 Task: Look for space in Āzādshahr, Iran from 15th June, 2023 to 21st June, 2023 for 5 adults in price range Rs.14000 to Rs.25000. Place can be entire place with 3 bedrooms having 3 beds and 3 bathrooms. Property type can be house, flat, guest house. Amenities needed are: washing machine. Booking option can be shelf check-in. Required host language is English.
Action: Mouse moved to (564, 100)
Screenshot: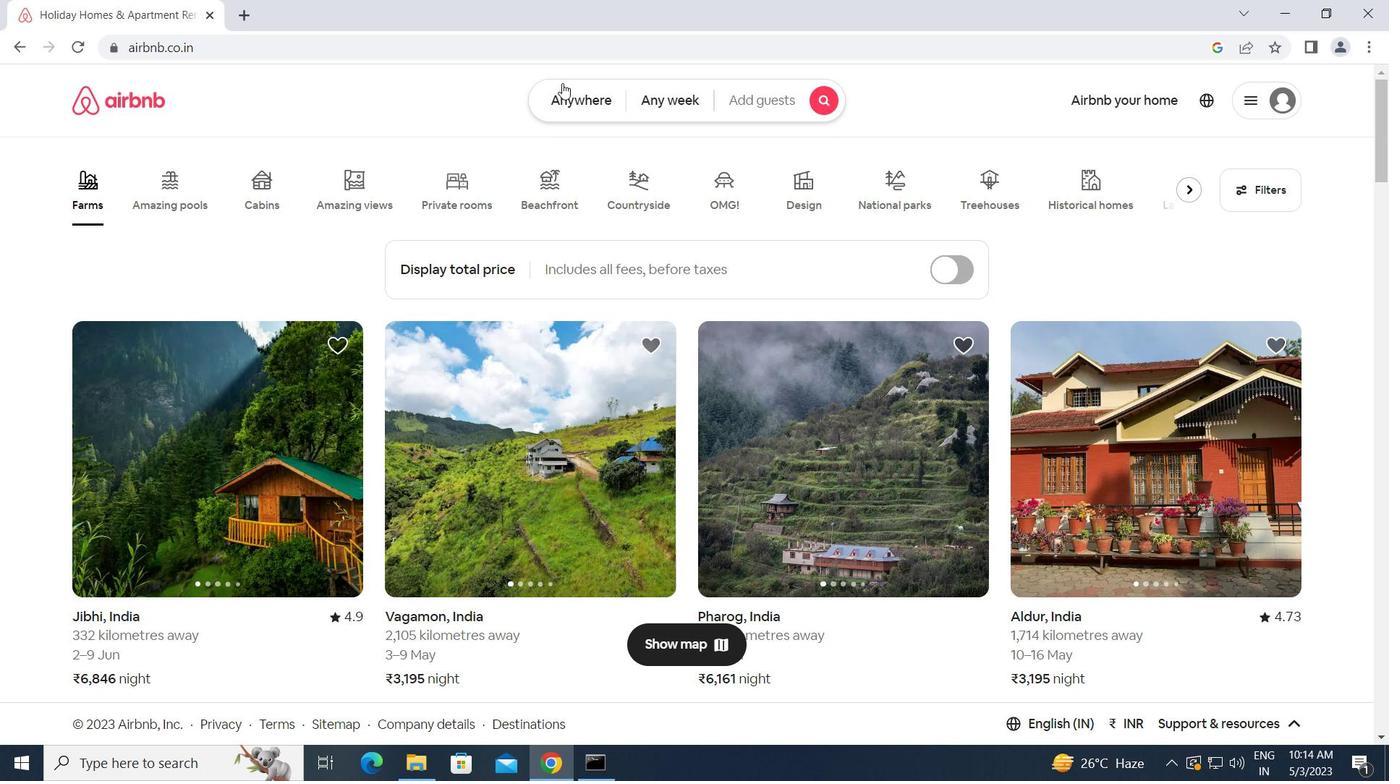 
Action: Mouse pressed left at (564, 100)
Screenshot: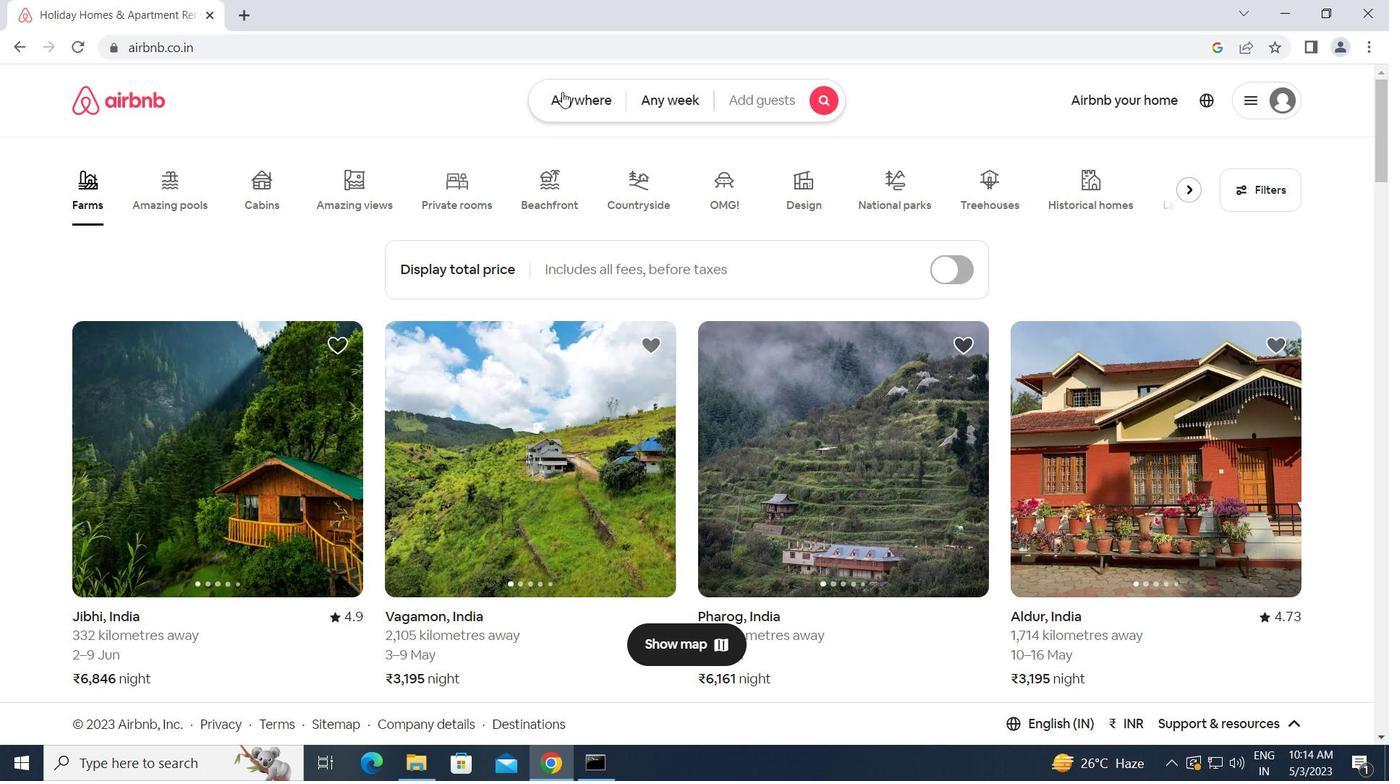 
Action: Mouse moved to (427, 155)
Screenshot: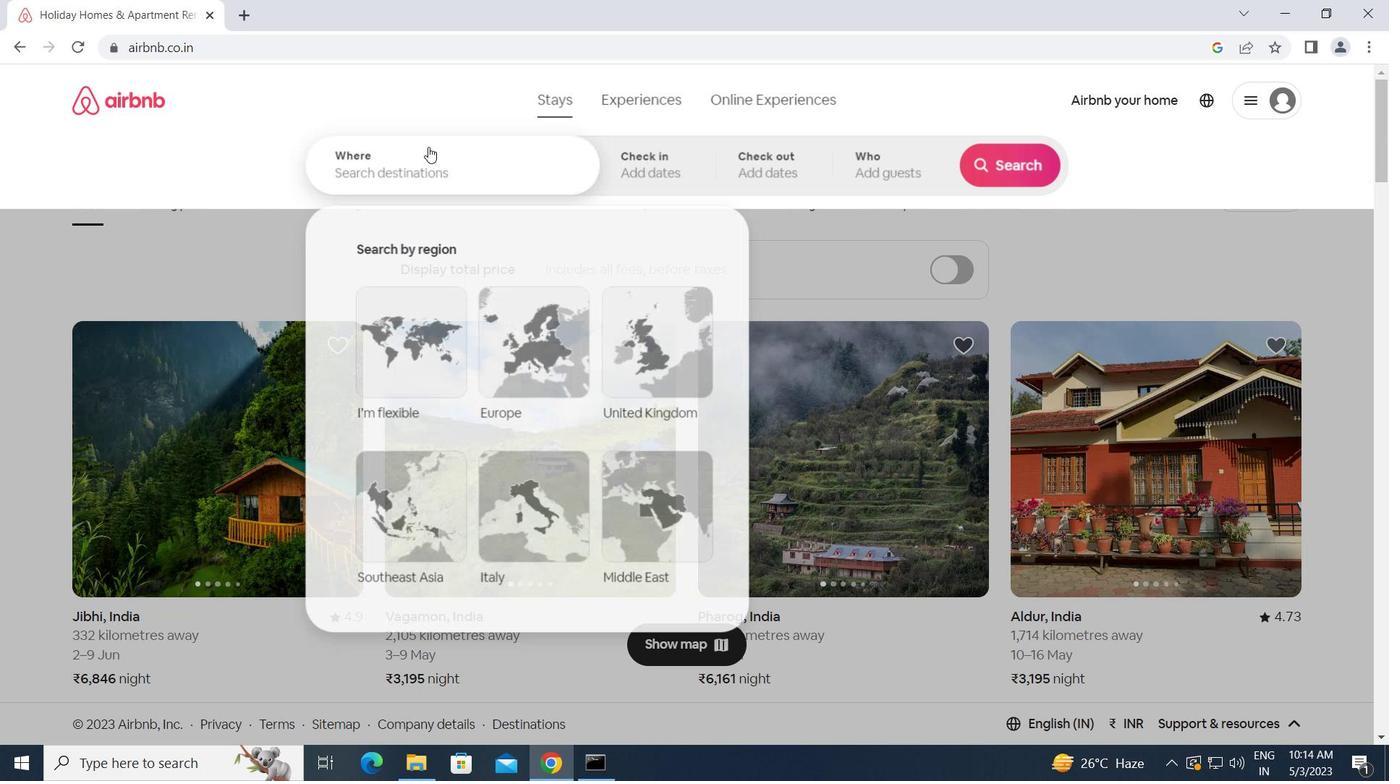 
Action: Mouse pressed left at (427, 155)
Screenshot: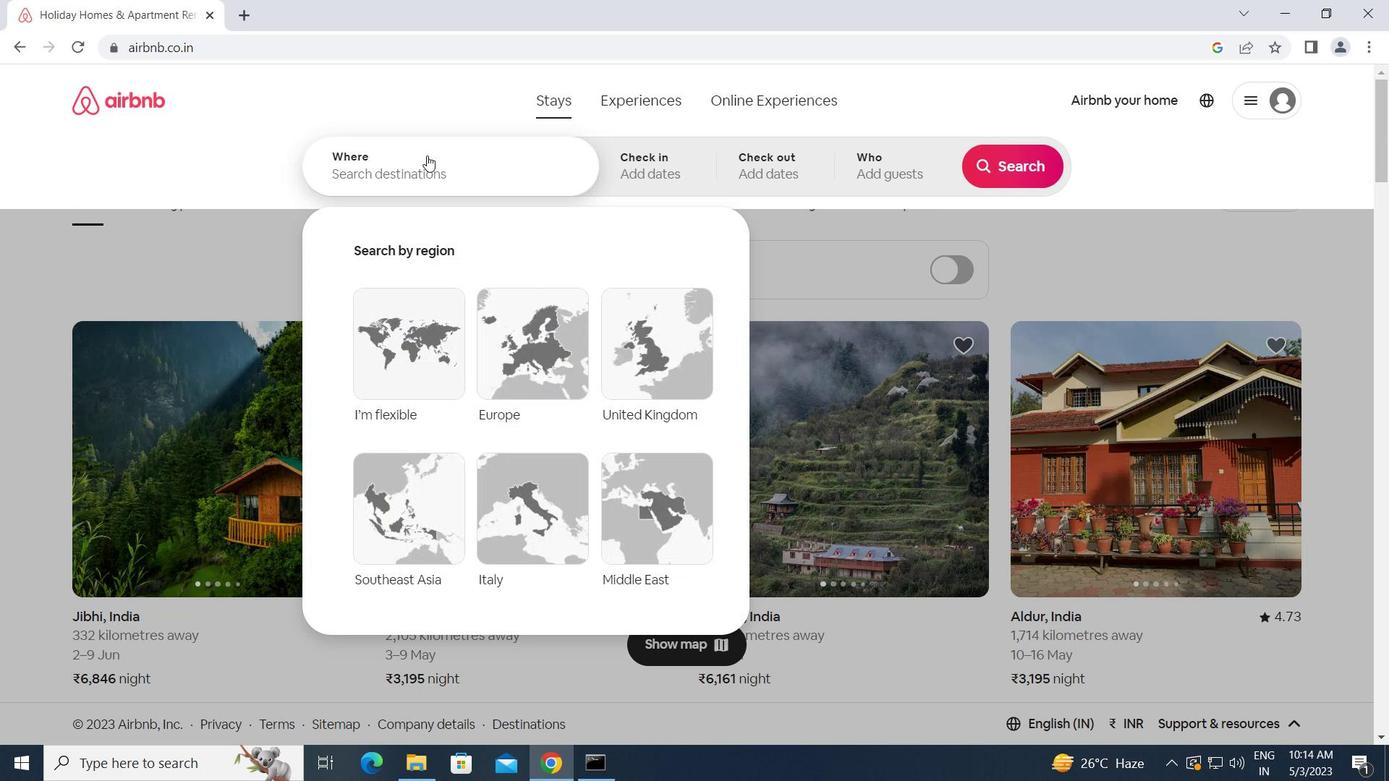
Action: Key pressed a<Key.caps_lock>zadshahr,<Key.space><Key.caps_lock>i<Key.caps_lock>ran<Key.enter>
Screenshot: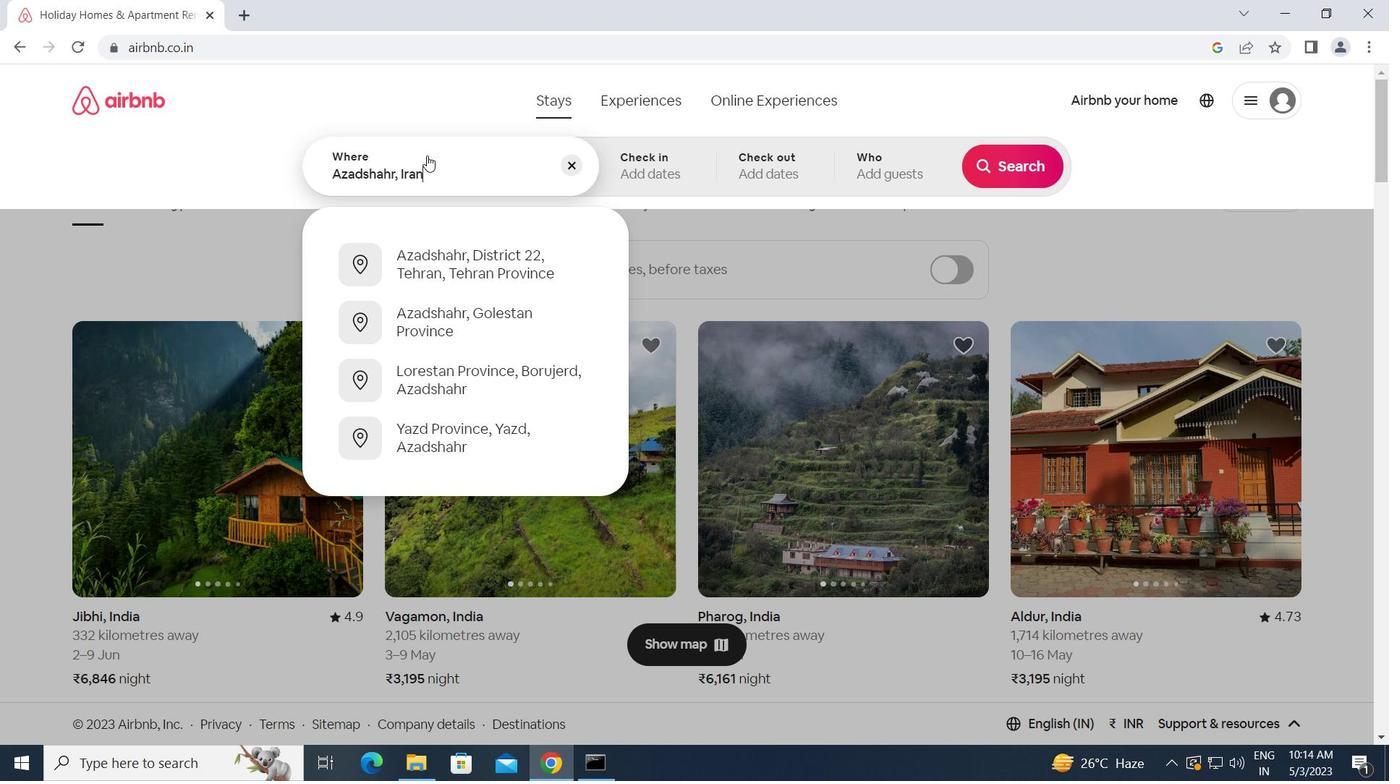 
Action: Mouse moved to (915, 466)
Screenshot: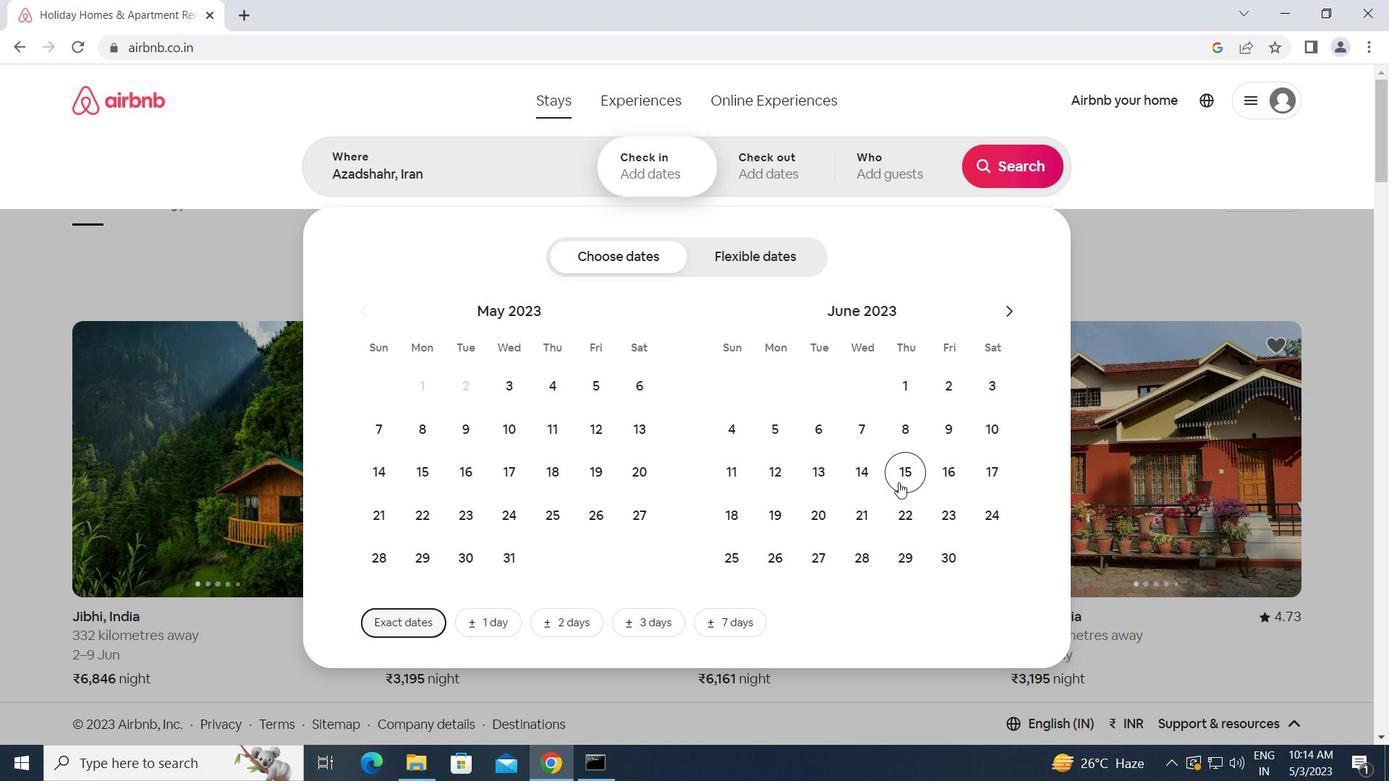 
Action: Mouse pressed left at (915, 466)
Screenshot: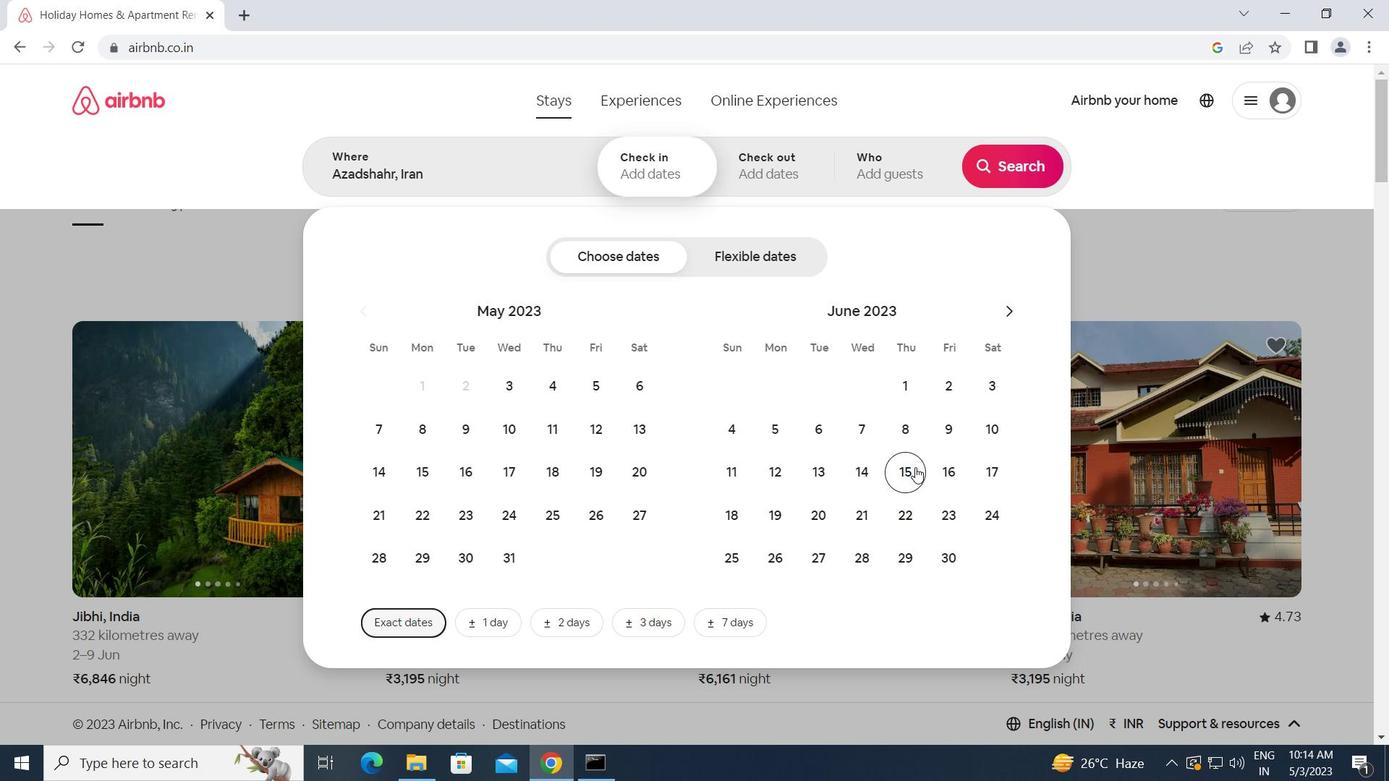 
Action: Mouse moved to (858, 516)
Screenshot: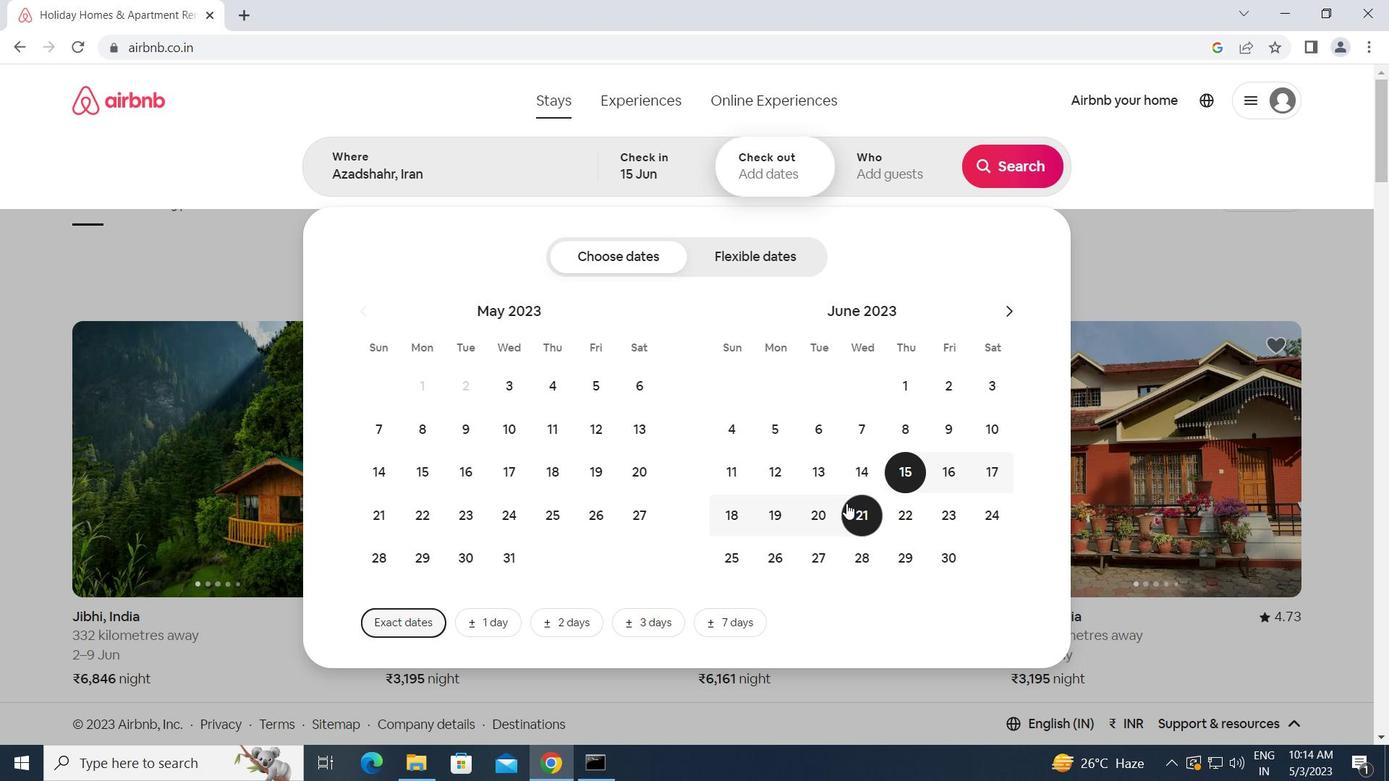 
Action: Mouse pressed left at (858, 516)
Screenshot: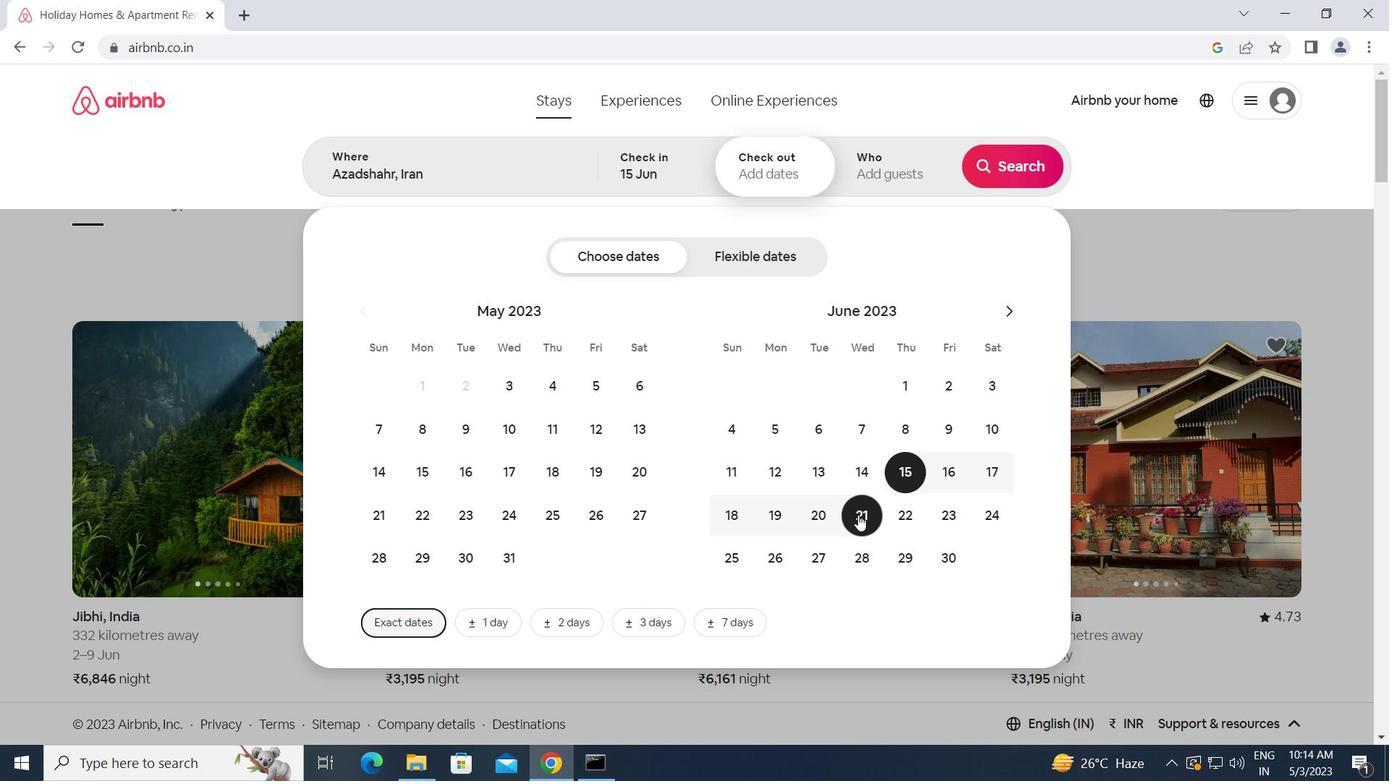
Action: Mouse moved to (872, 172)
Screenshot: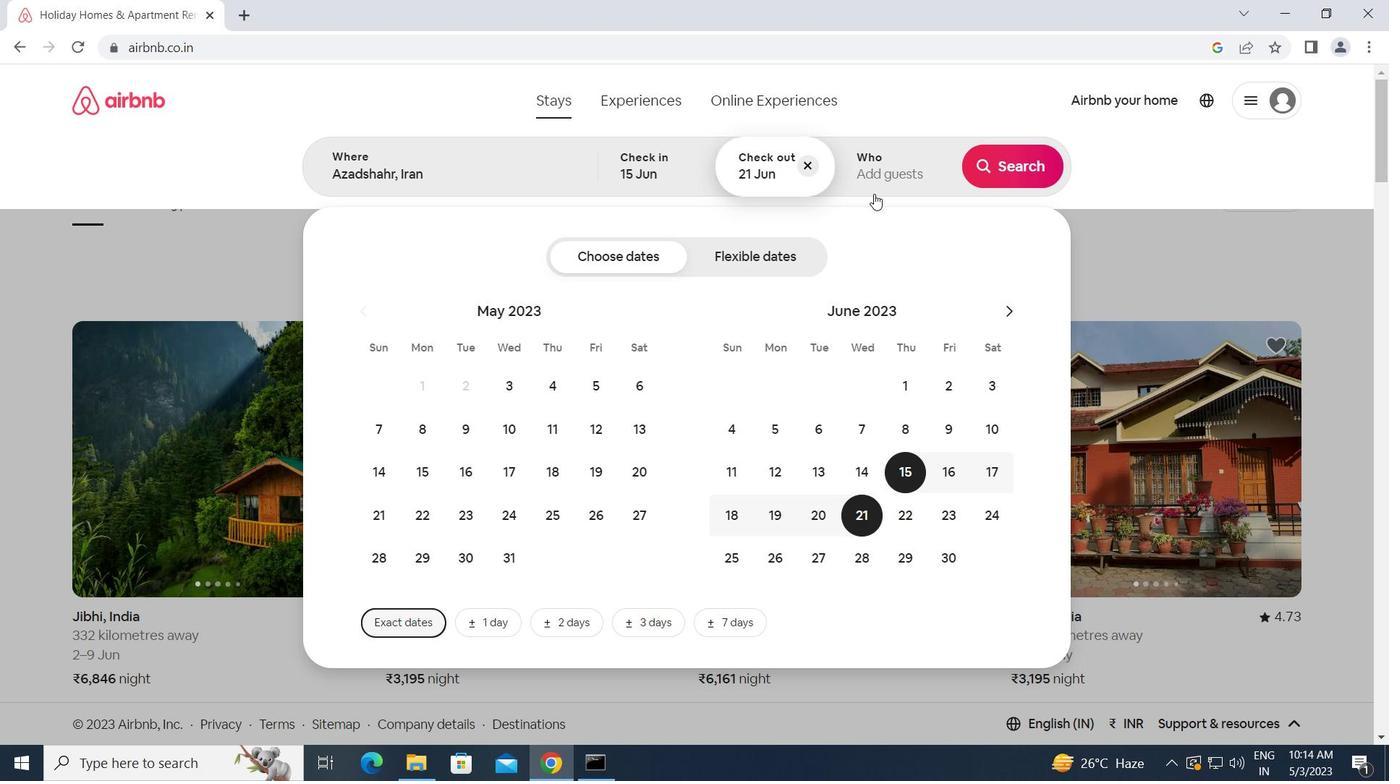 
Action: Mouse pressed left at (872, 172)
Screenshot: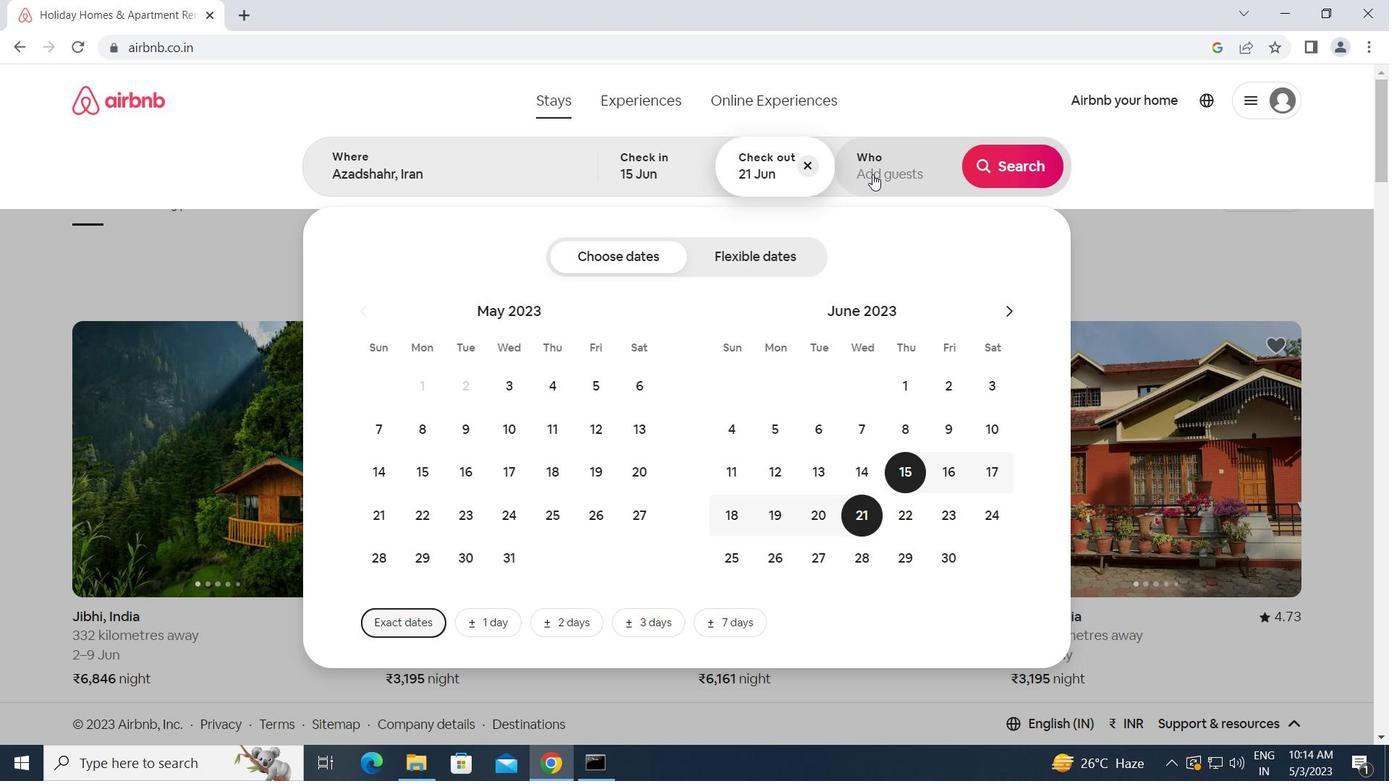 
Action: Mouse moved to (1009, 261)
Screenshot: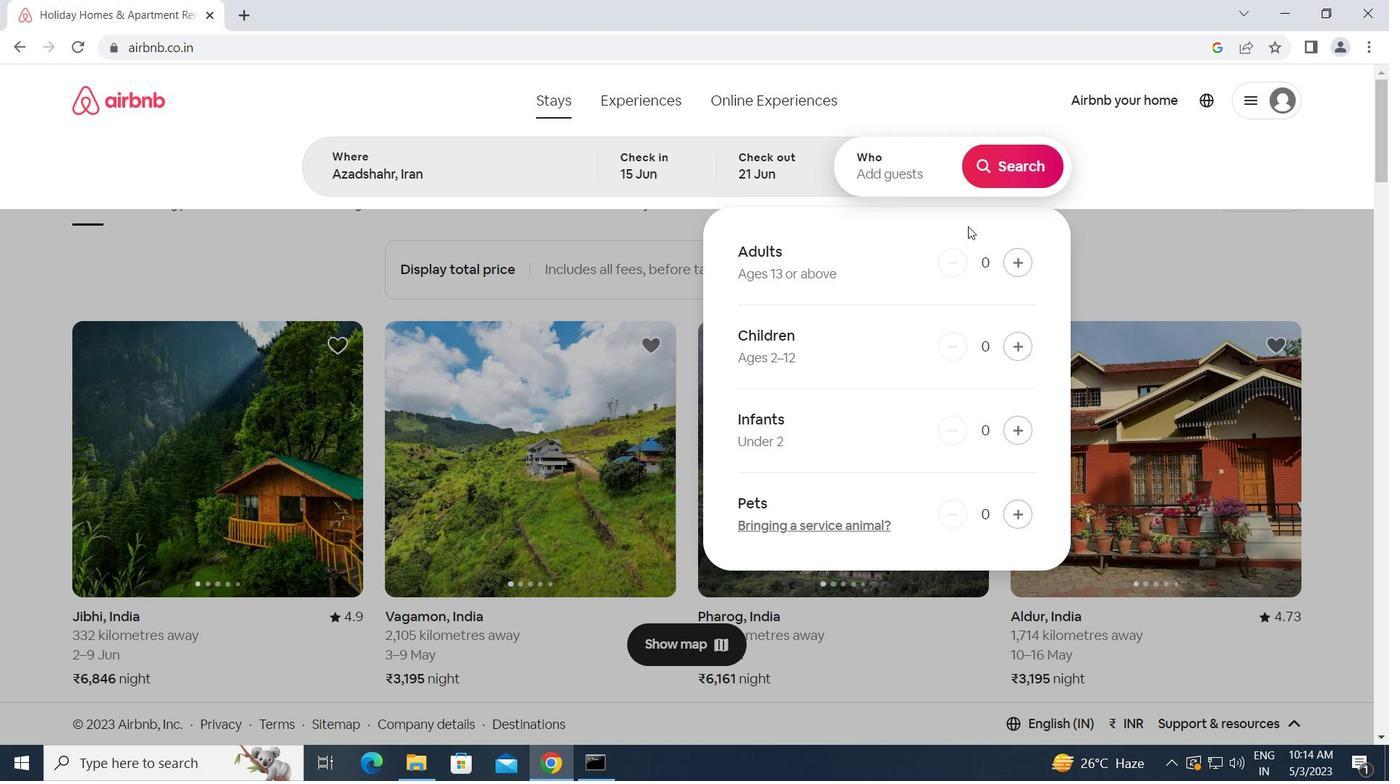 
Action: Mouse pressed left at (1009, 261)
Screenshot: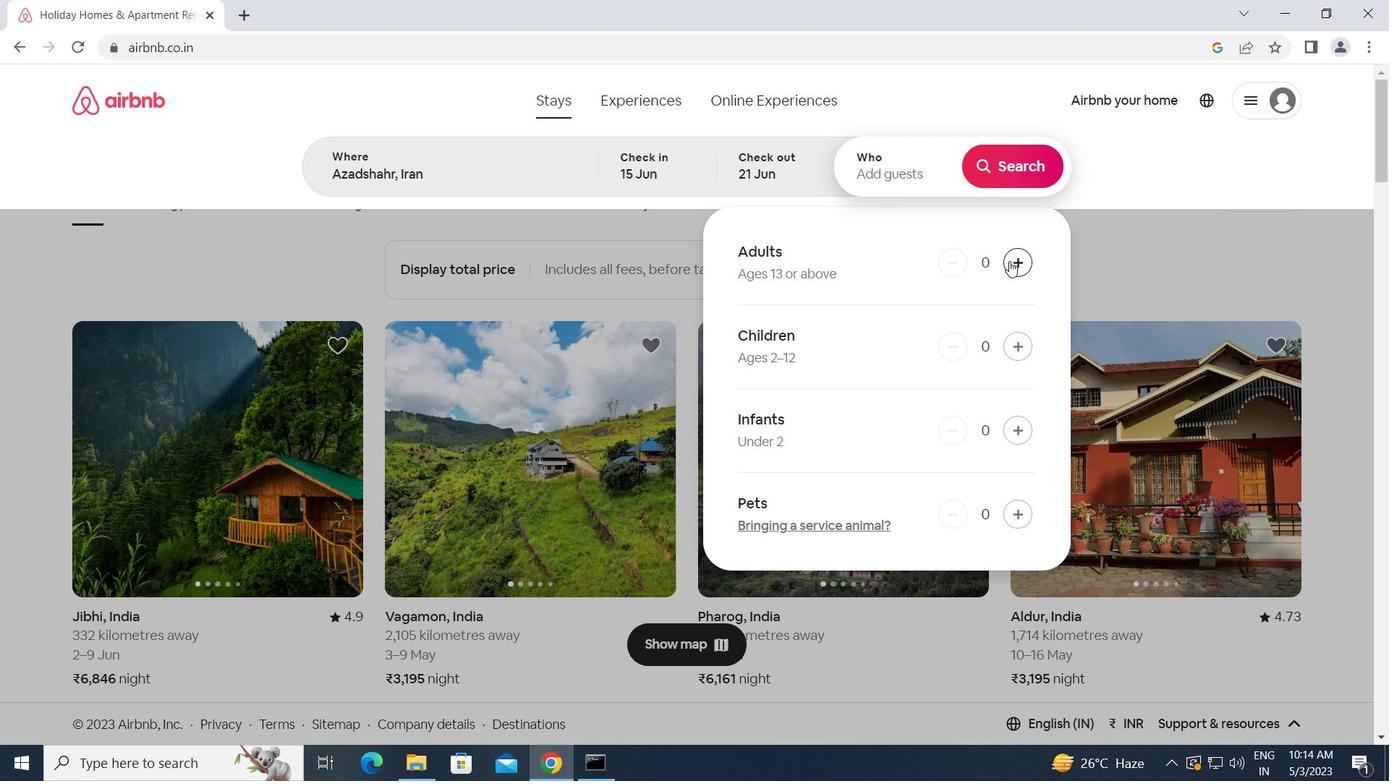 
Action: Mouse pressed left at (1009, 261)
Screenshot: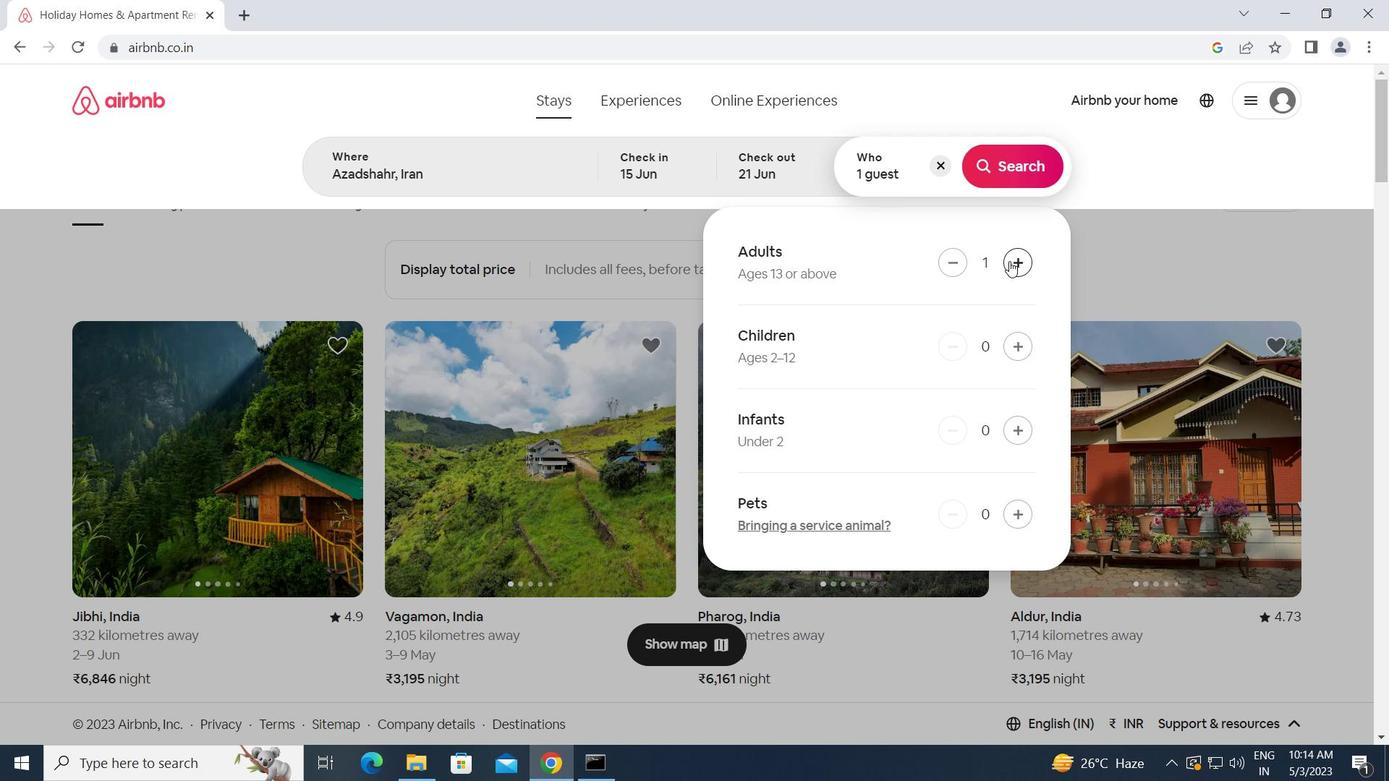 
Action: Mouse moved to (1010, 261)
Screenshot: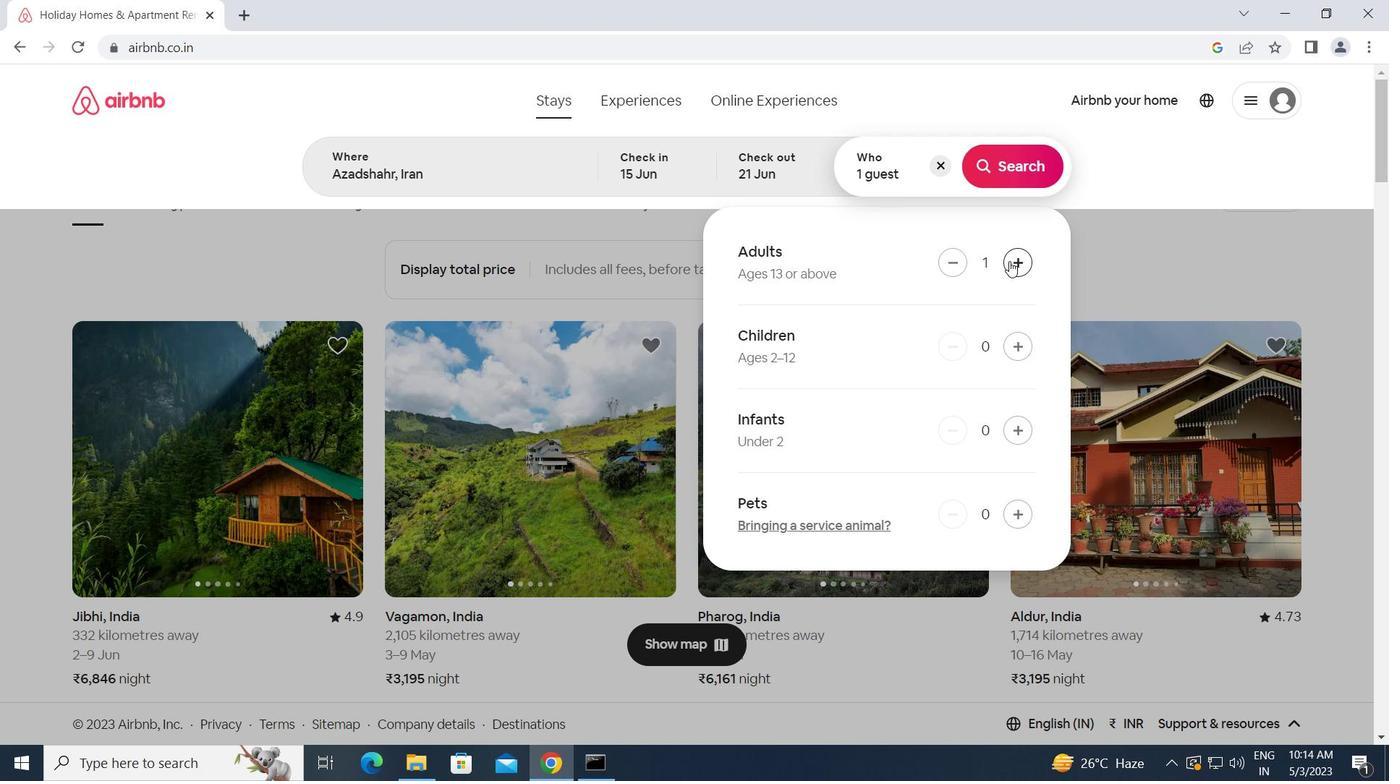 
Action: Mouse pressed left at (1010, 261)
Screenshot: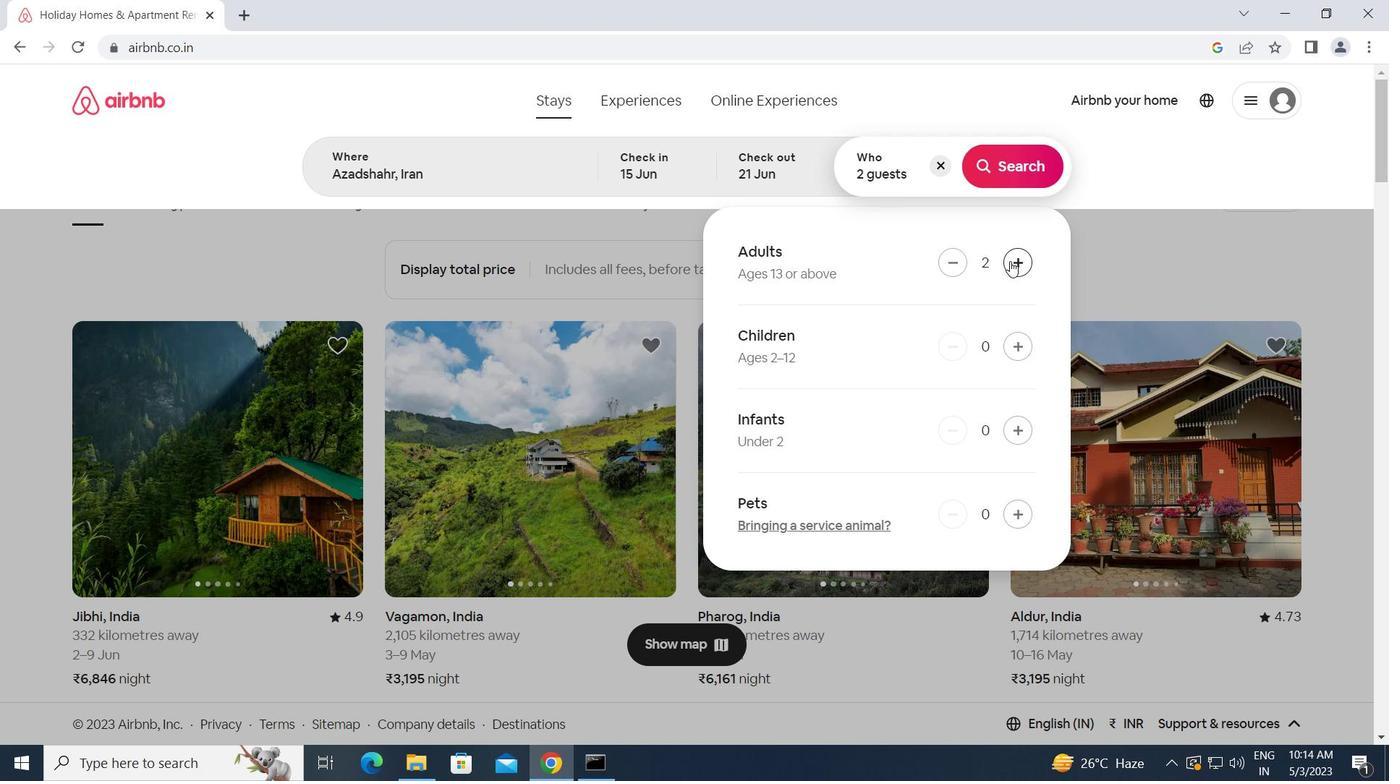 
Action: Mouse pressed left at (1010, 261)
Screenshot: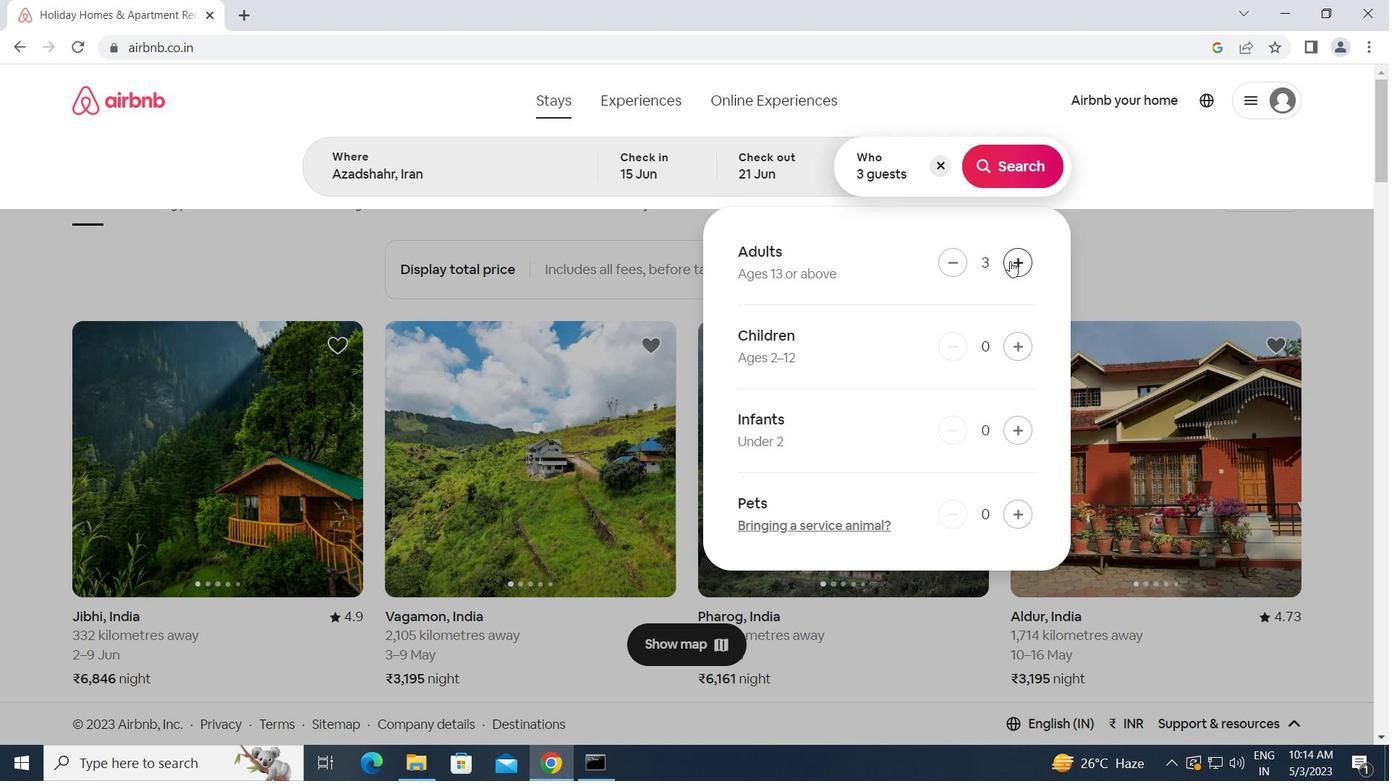 
Action: Mouse pressed left at (1010, 261)
Screenshot: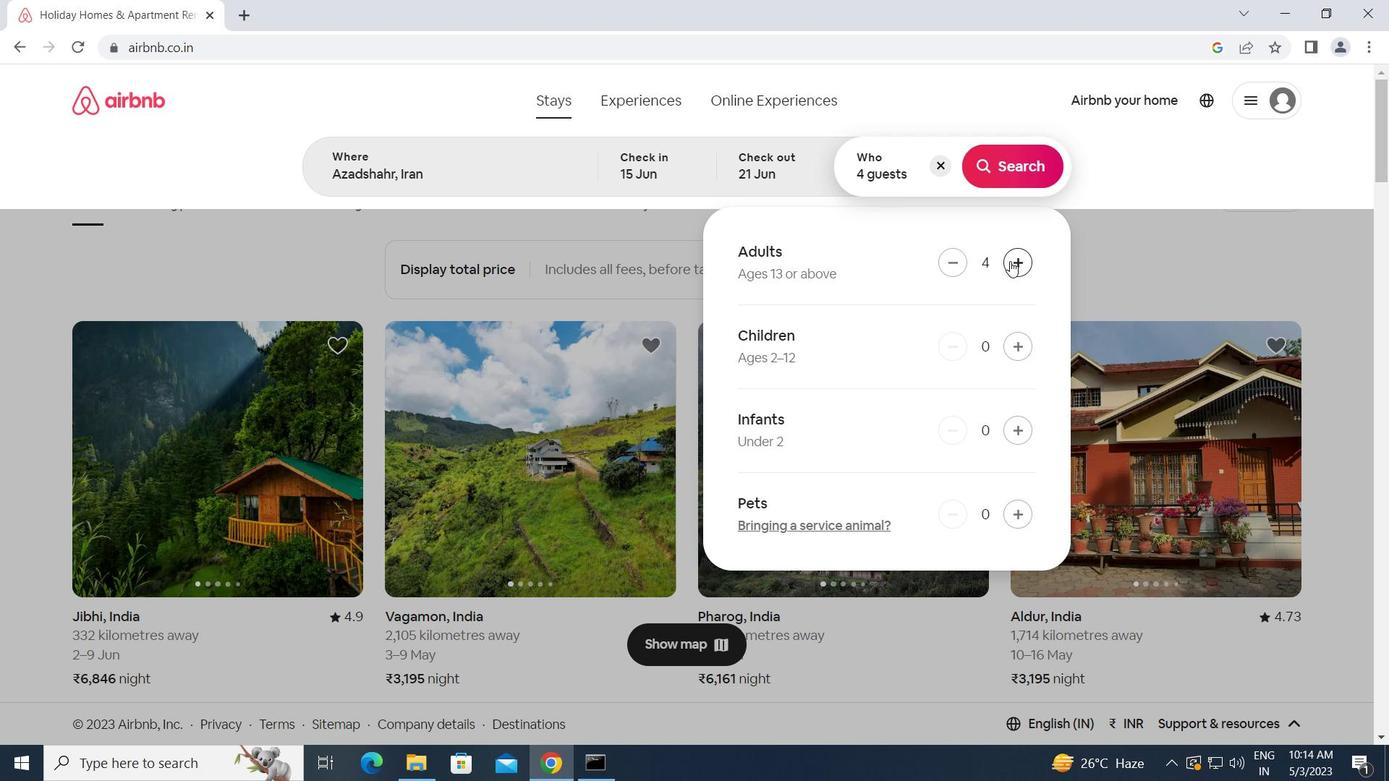 
Action: Mouse moved to (1016, 172)
Screenshot: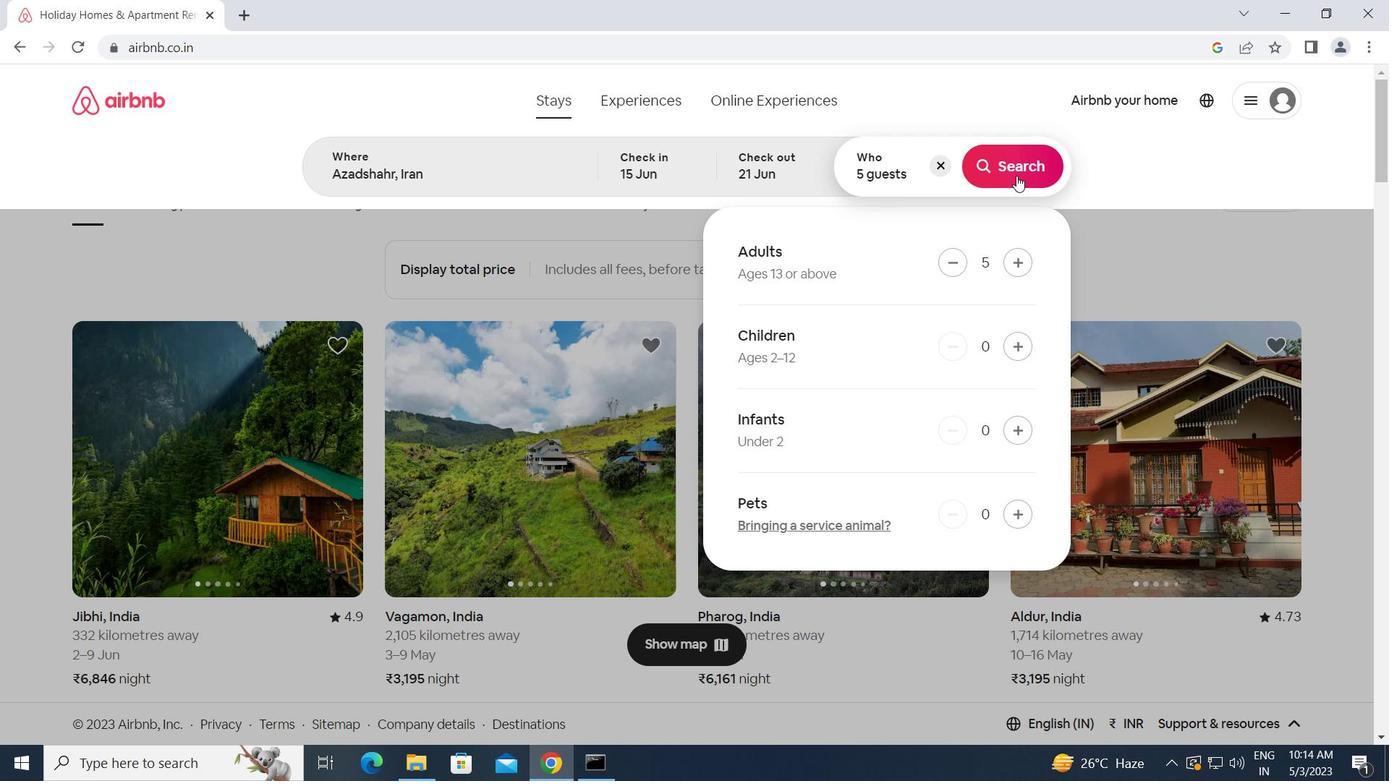 
Action: Mouse pressed left at (1016, 172)
Screenshot: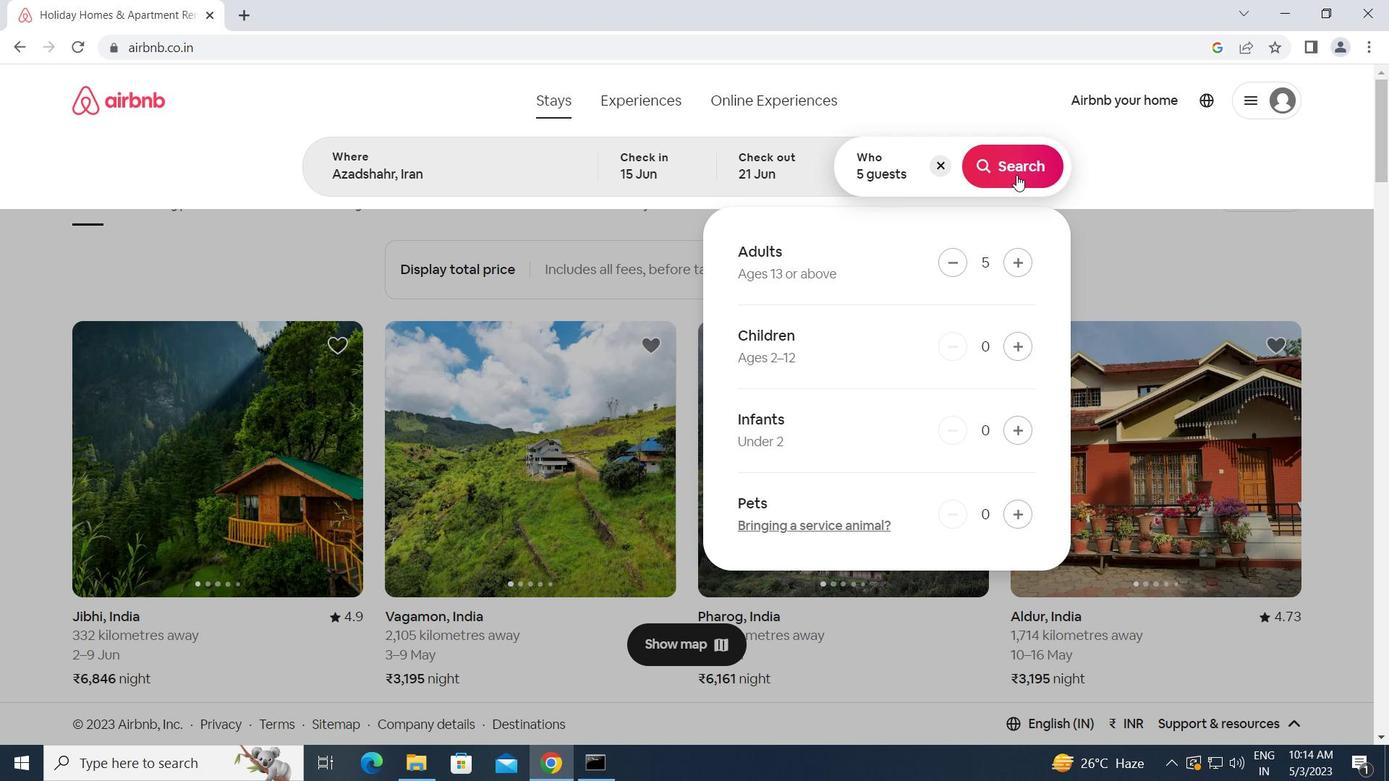
Action: Mouse moved to (1289, 172)
Screenshot: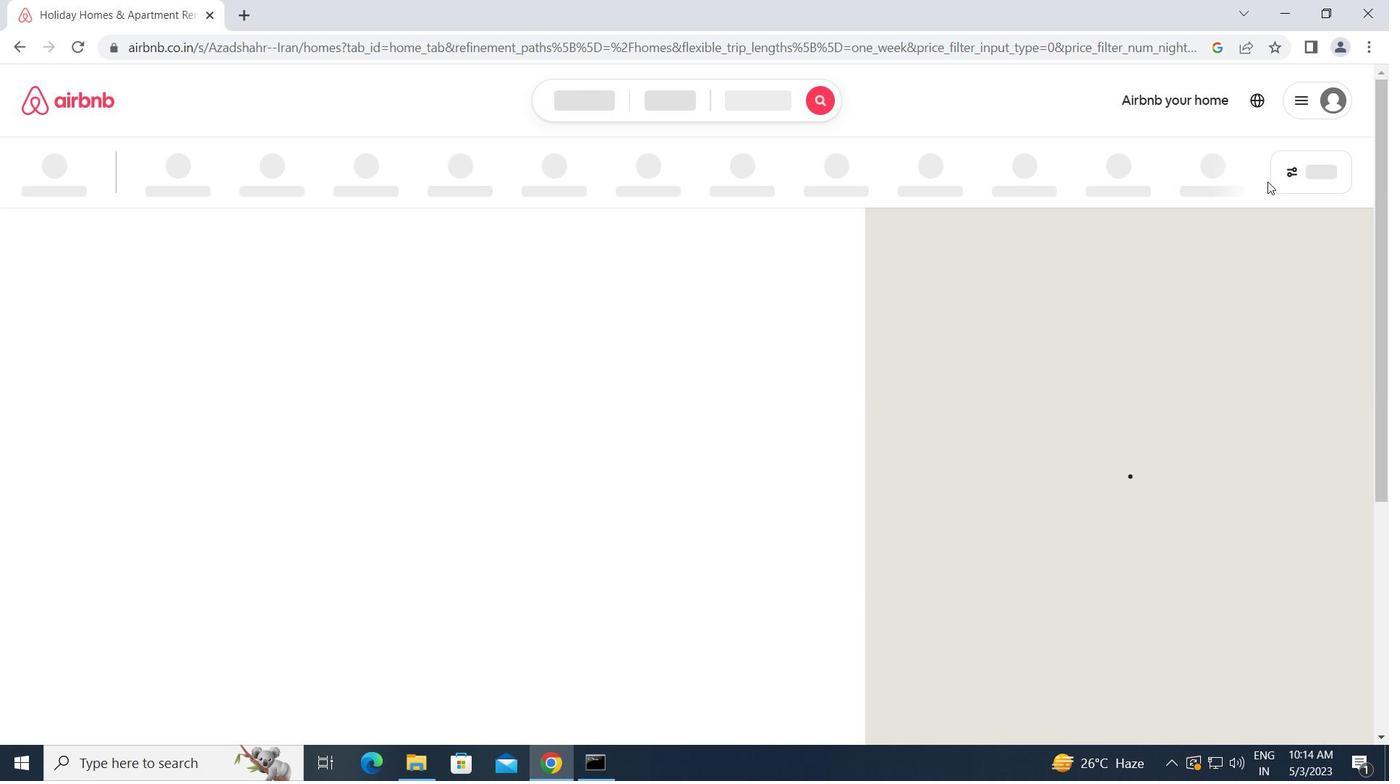 
Action: Mouse pressed left at (1289, 172)
Screenshot: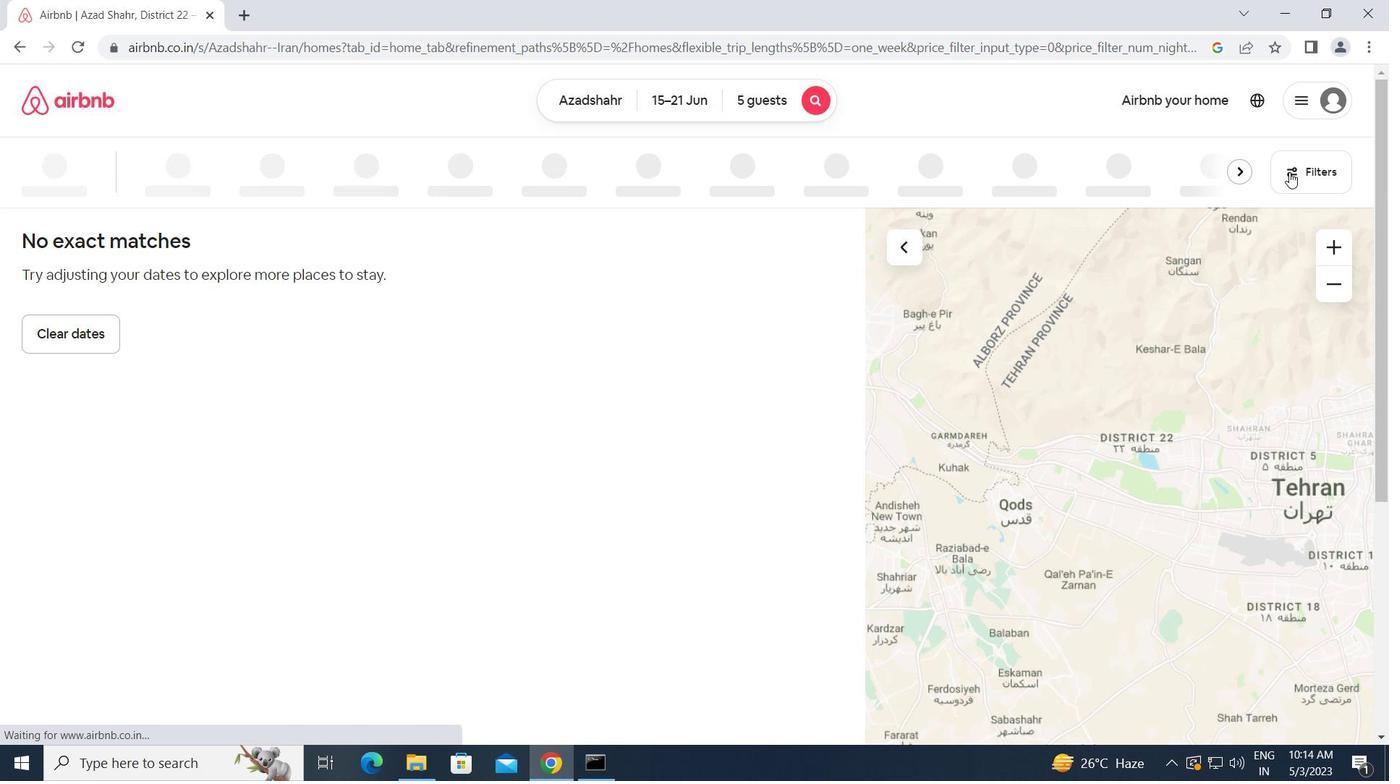 
Action: Mouse moved to (505, 293)
Screenshot: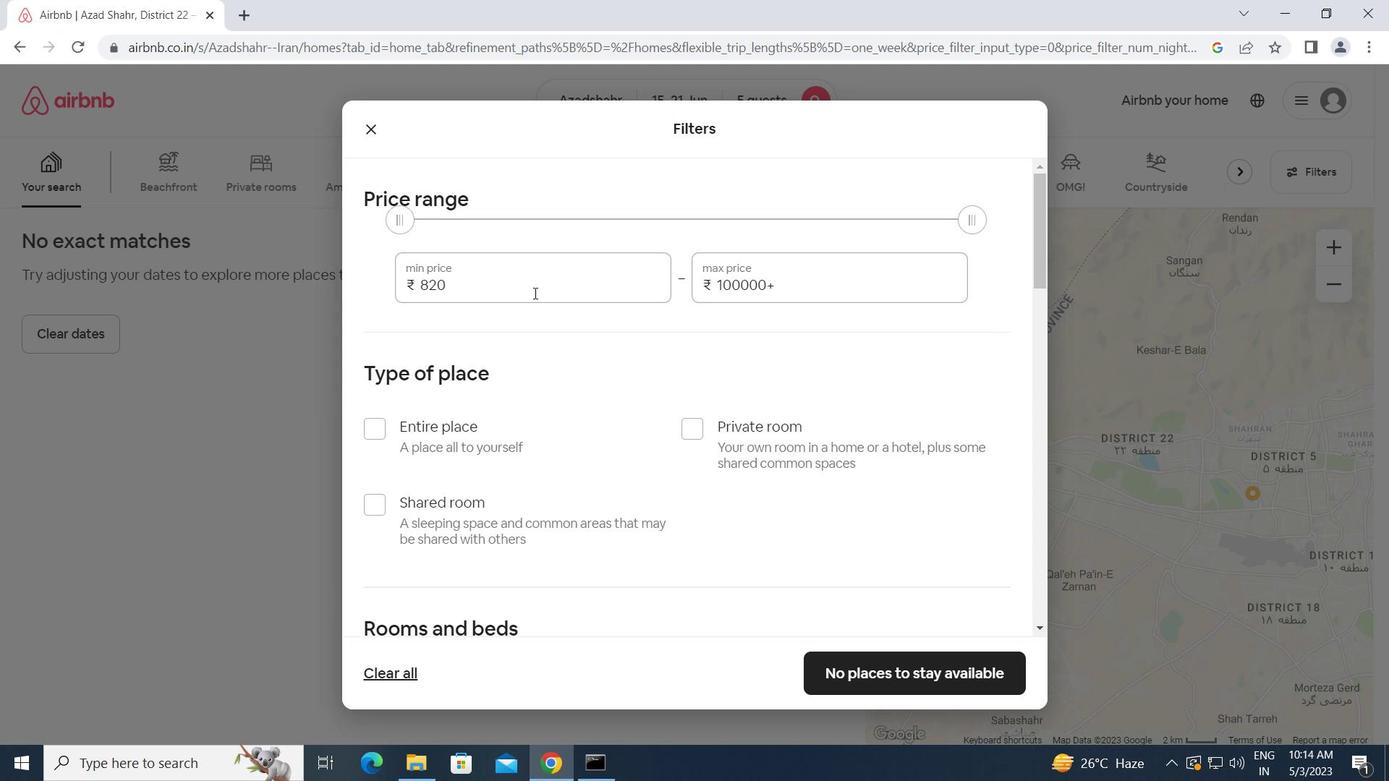 
Action: Mouse pressed left at (505, 293)
Screenshot: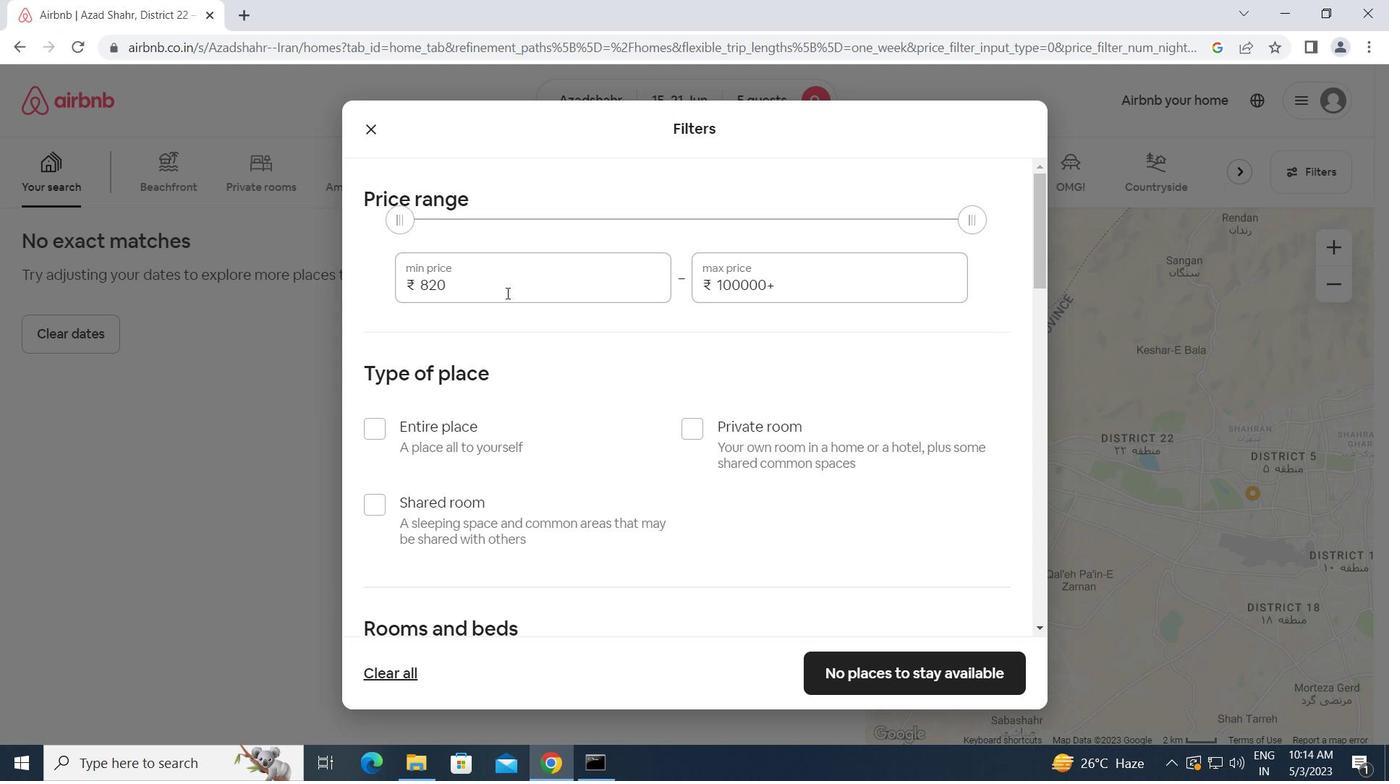 
Action: Mouse moved to (406, 293)
Screenshot: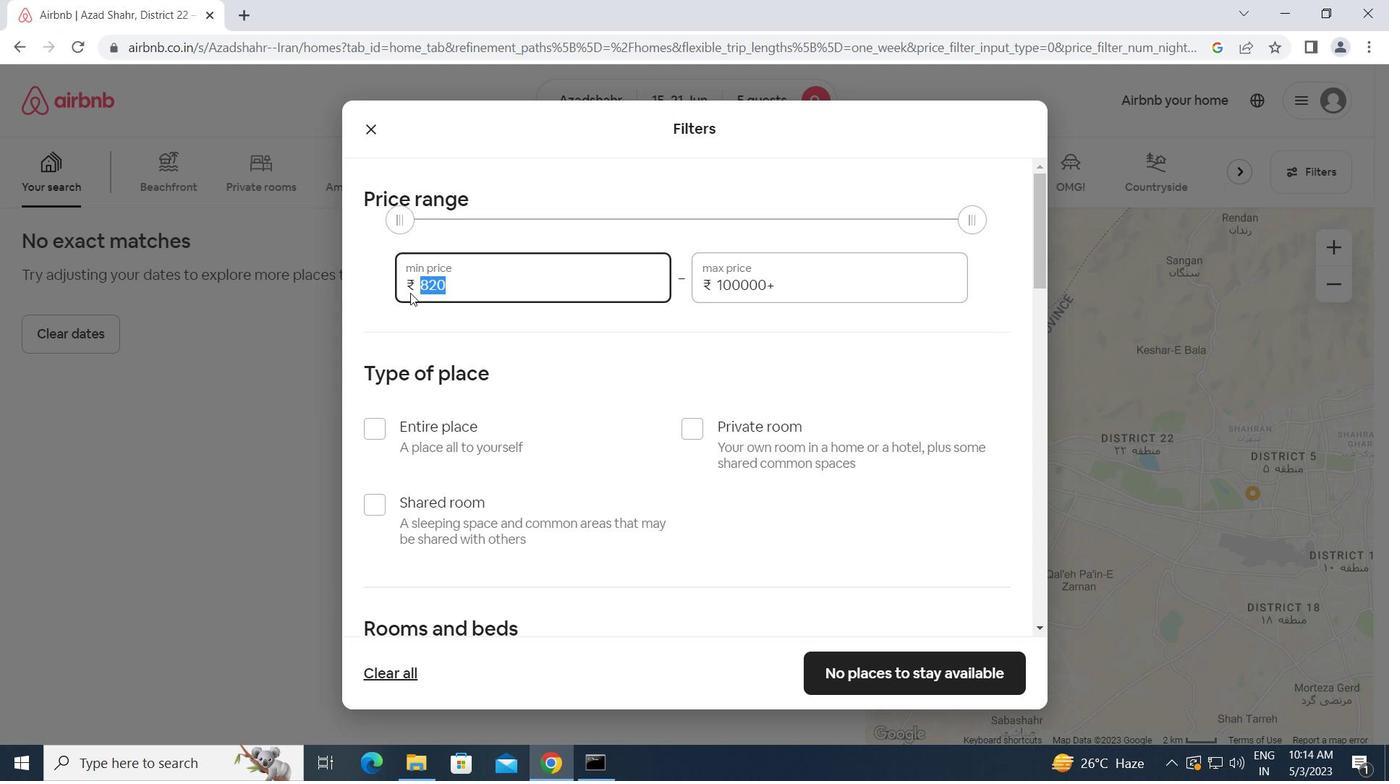 
Action: Key pressed 14000<Key.tab>25000
Screenshot: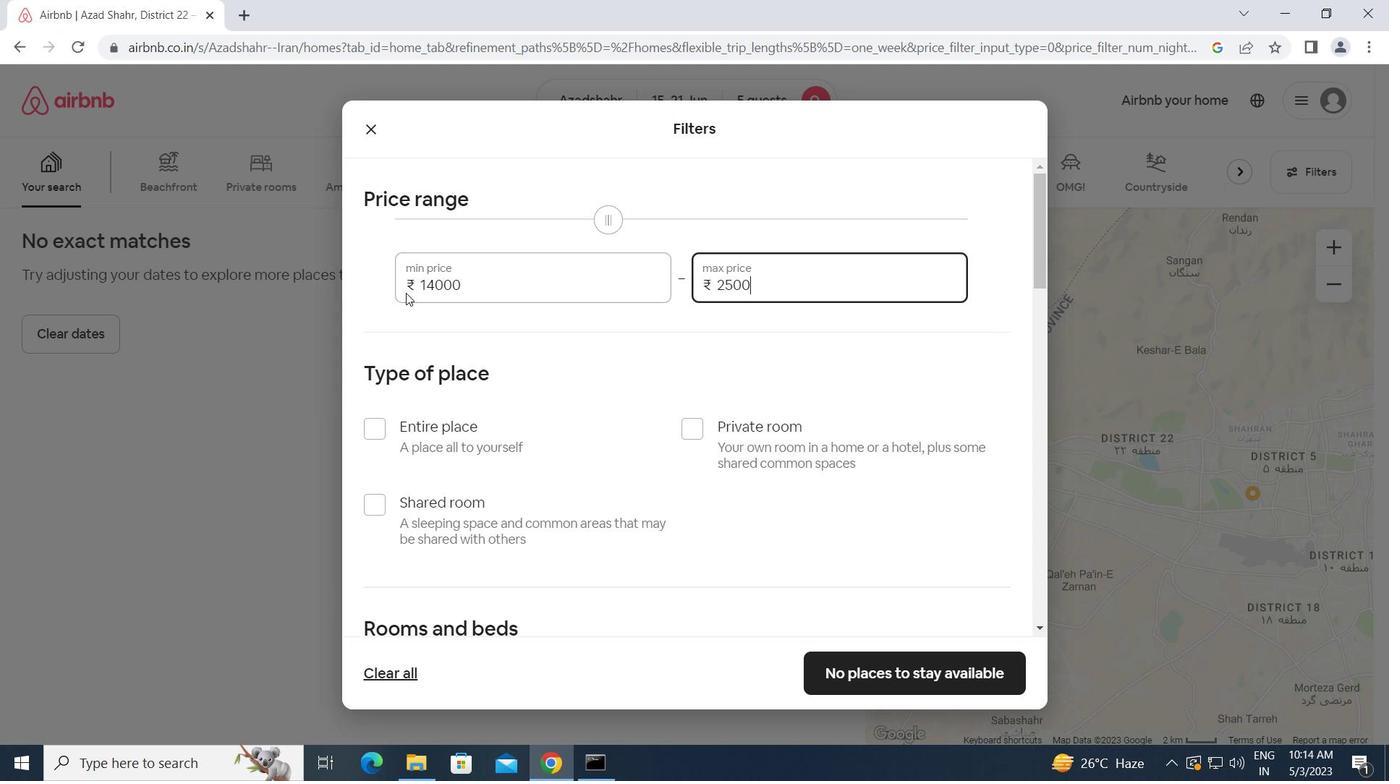 
Action: Mouse moved to (382, 423)
Screenshot: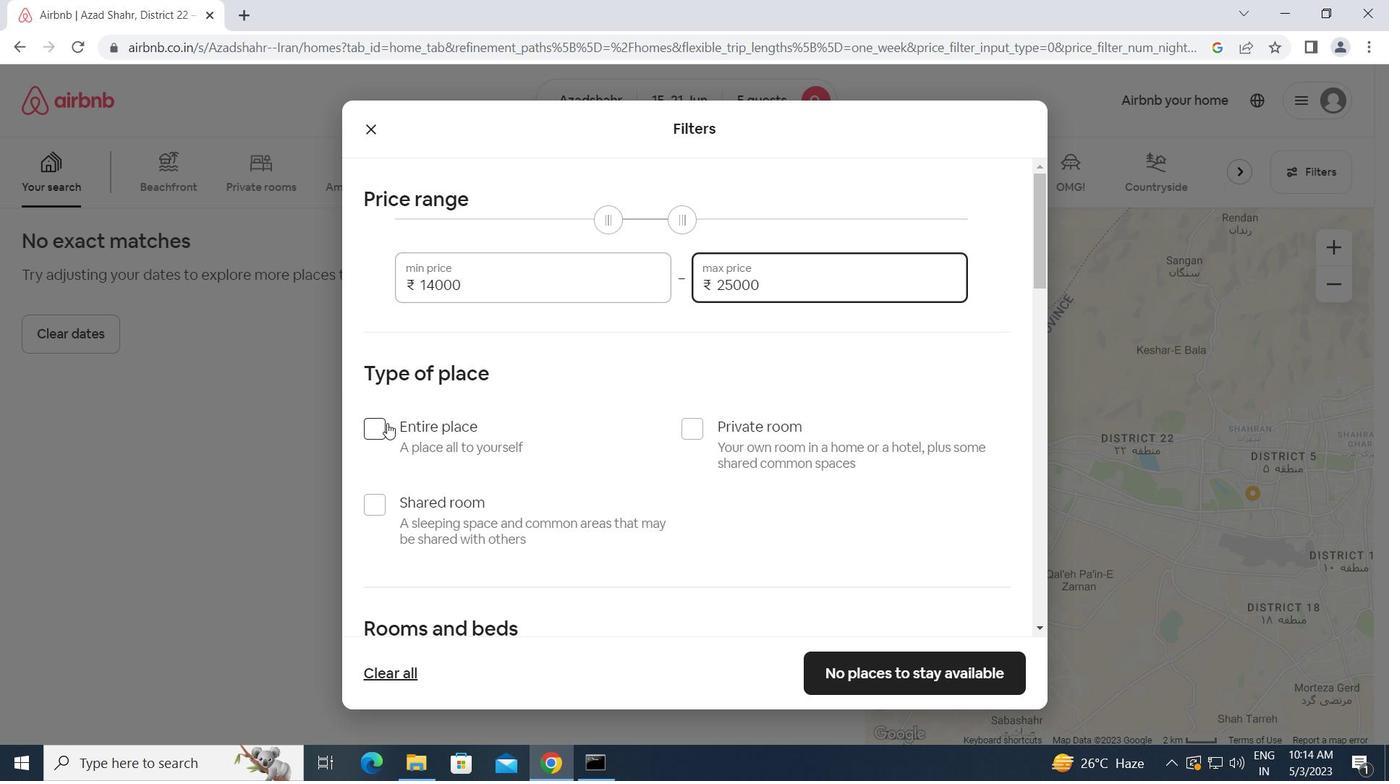 
Action: Mouse pressed left at (382, 423)
Screenshot: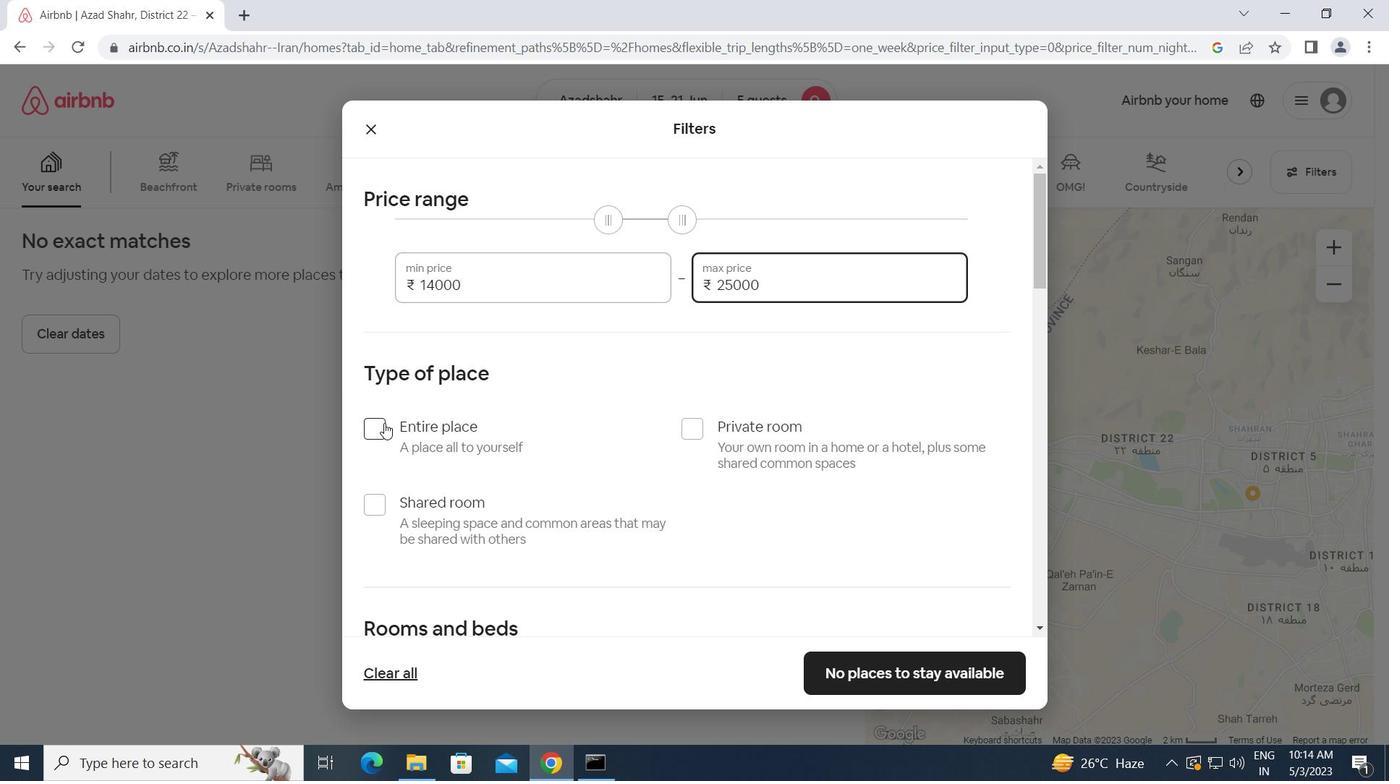 
Action: Mouse moved to (505, 450)
Screenshot: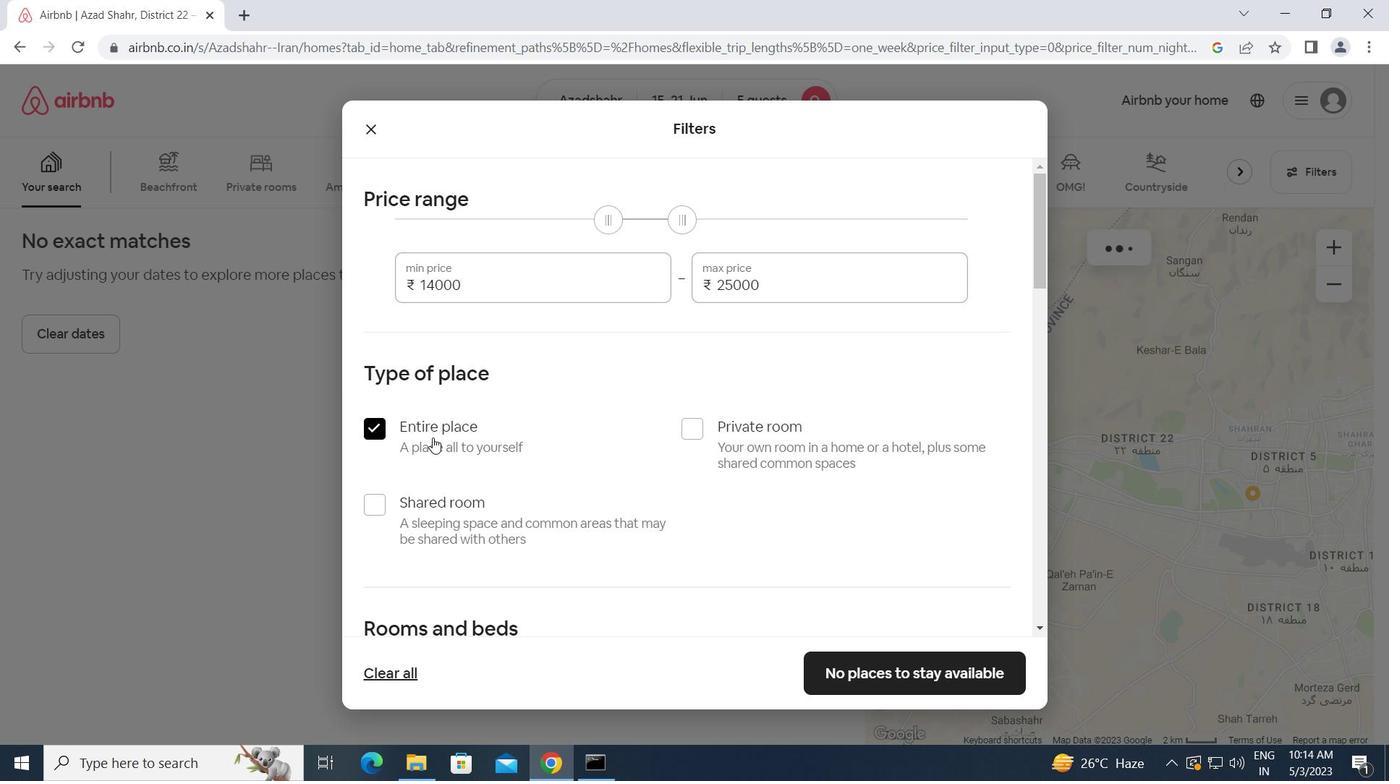 
Action: Mouse scrolled (505, 450) with delta (0, 0)
Screenshot: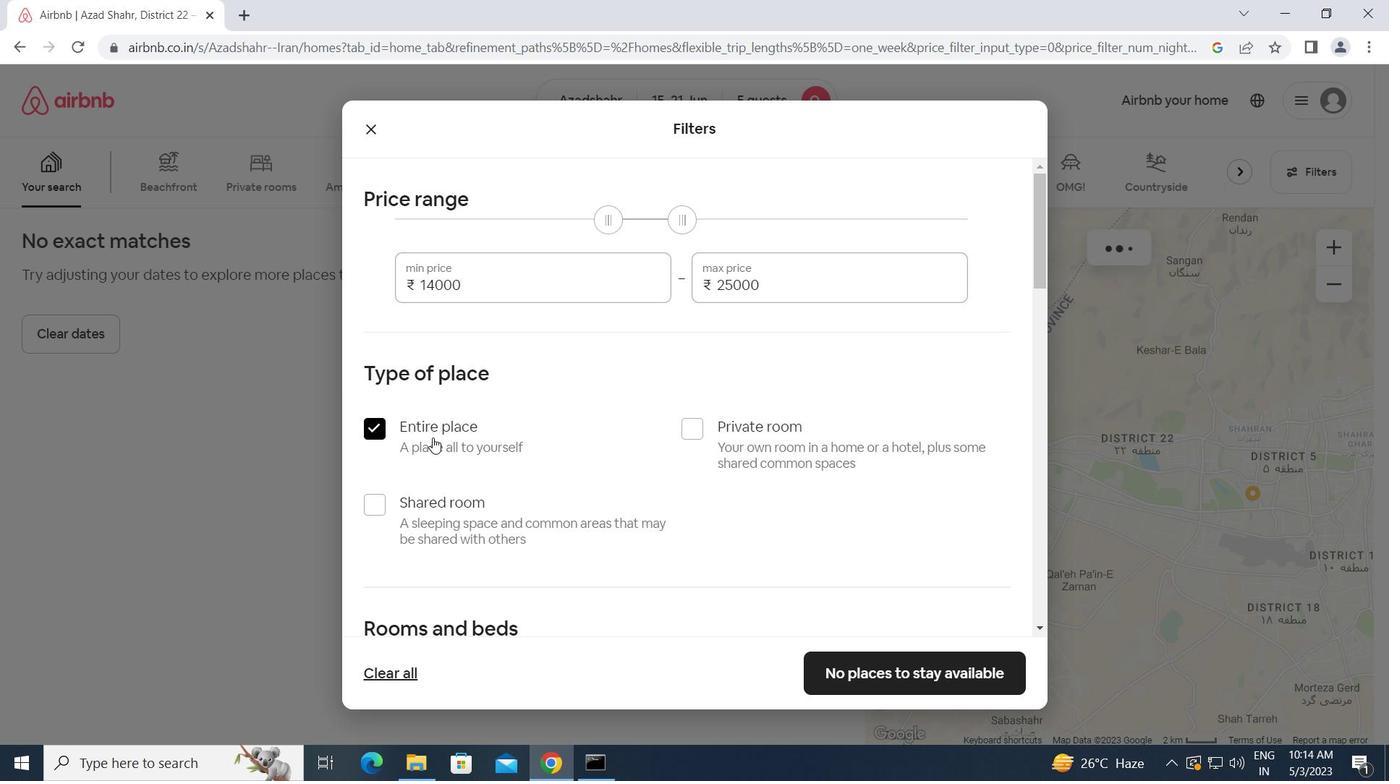 
Action: Mouse scrolled (505, 450) with delta (0, 0)
Screenshot: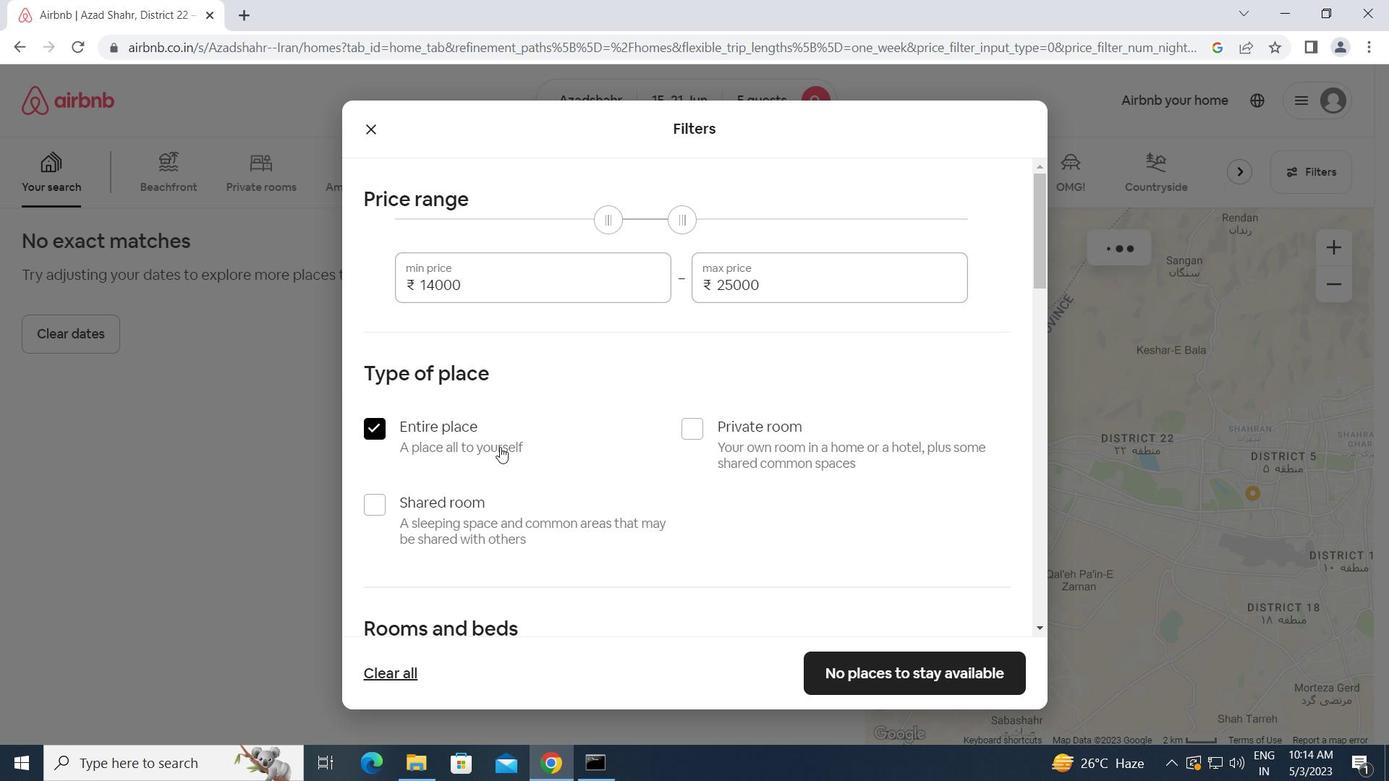 
Action: Mouse scrolled (505, 450) with delta (0, 0)
Screenshot: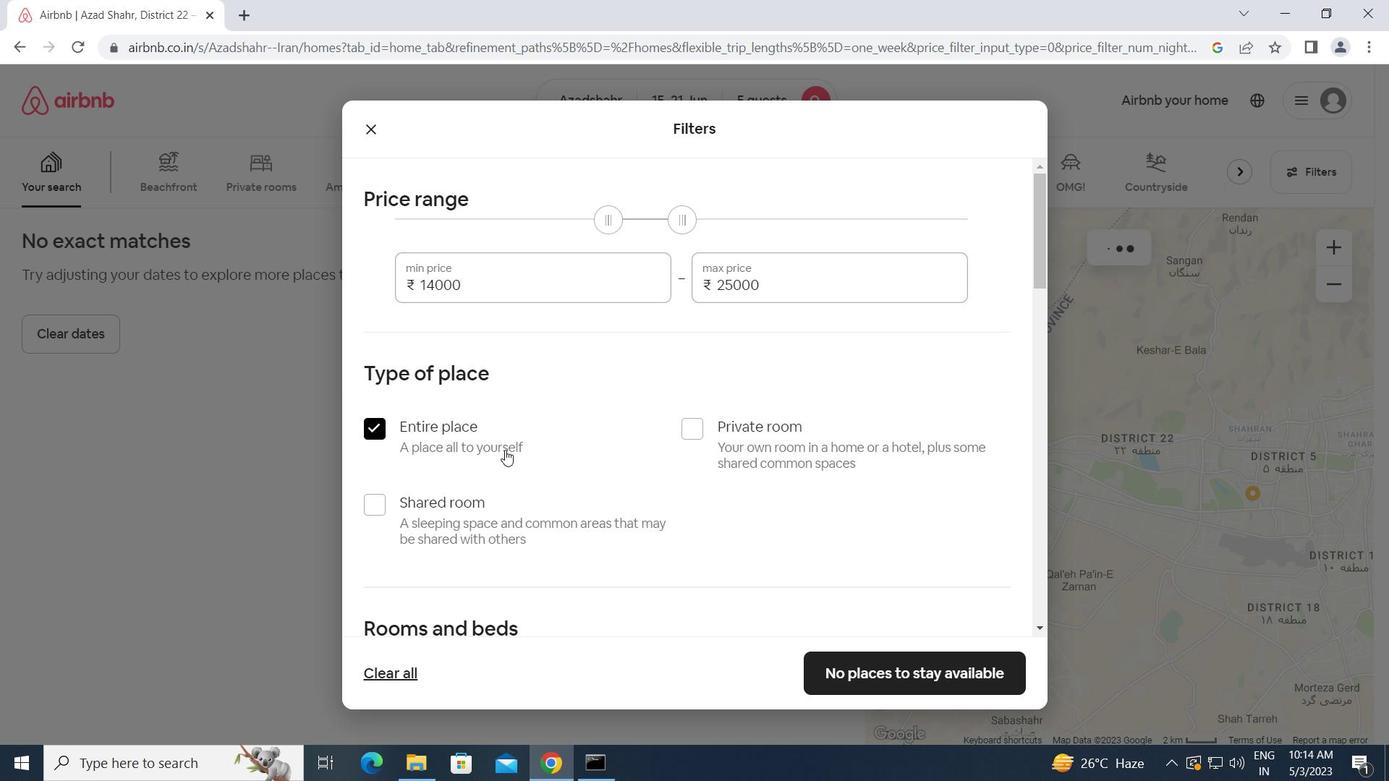 
Action: Mouse scrolled (505, 450) with delta (0, 0)
Screenshot: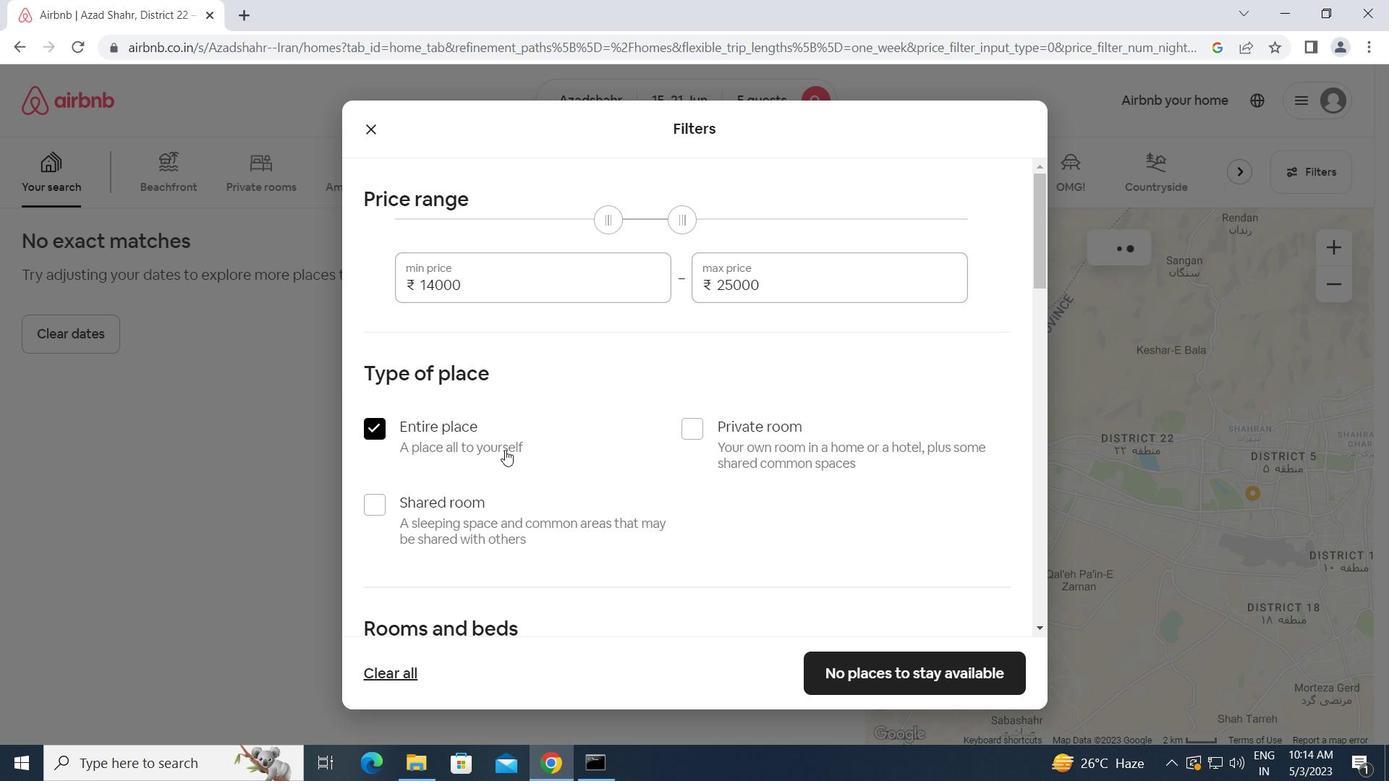 
Action: Mouse moved to (599, 369)
Screenshot: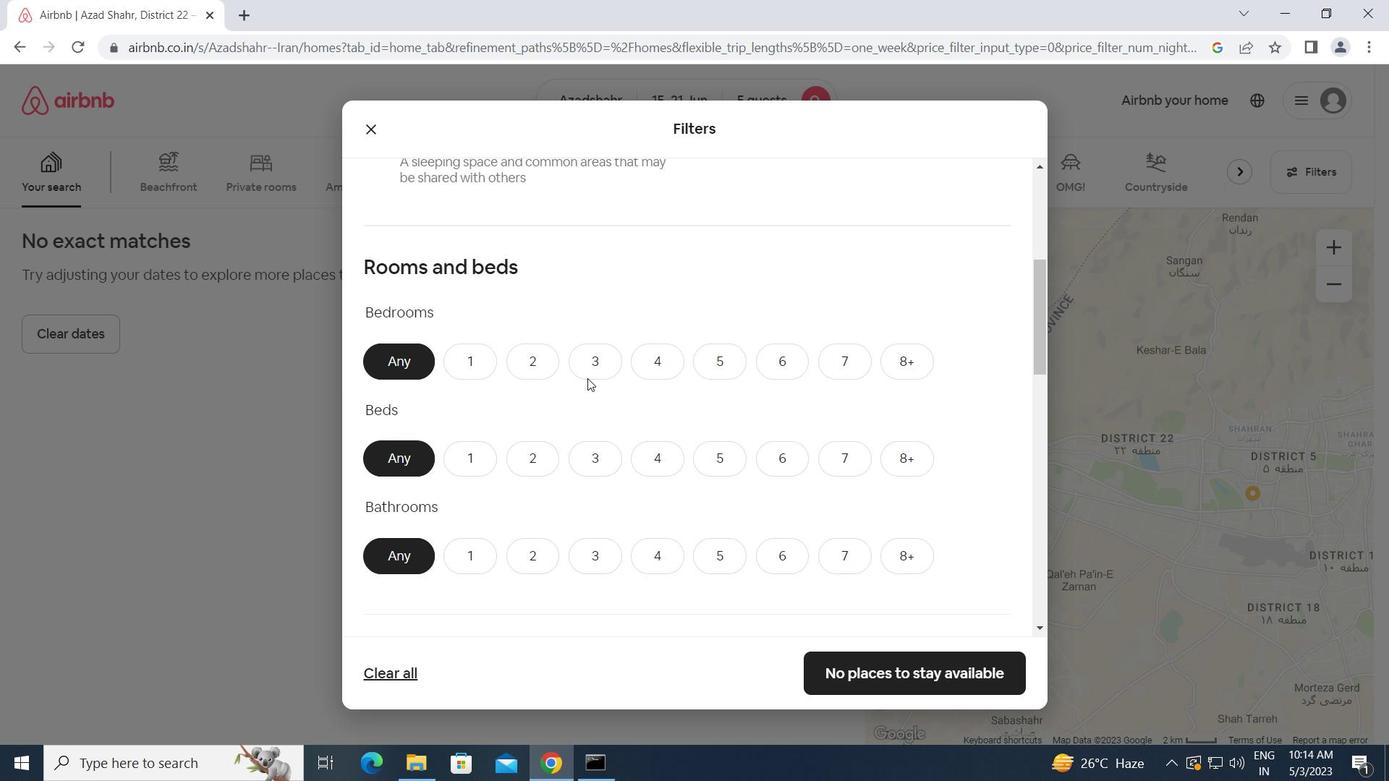 
Action: Mouse pressed left at (599, 369)
Screenshot: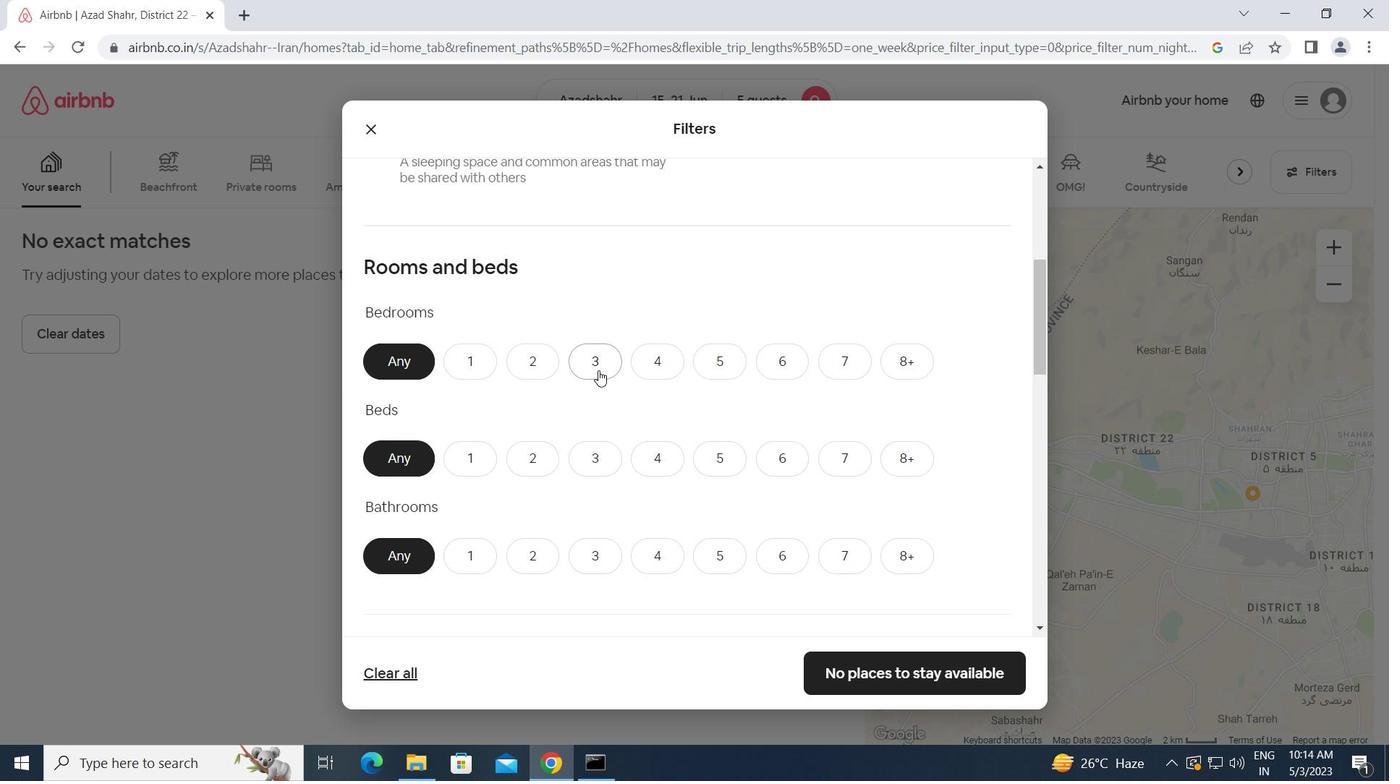 
Action: Mouse moved to (597, 469)
Screenshot: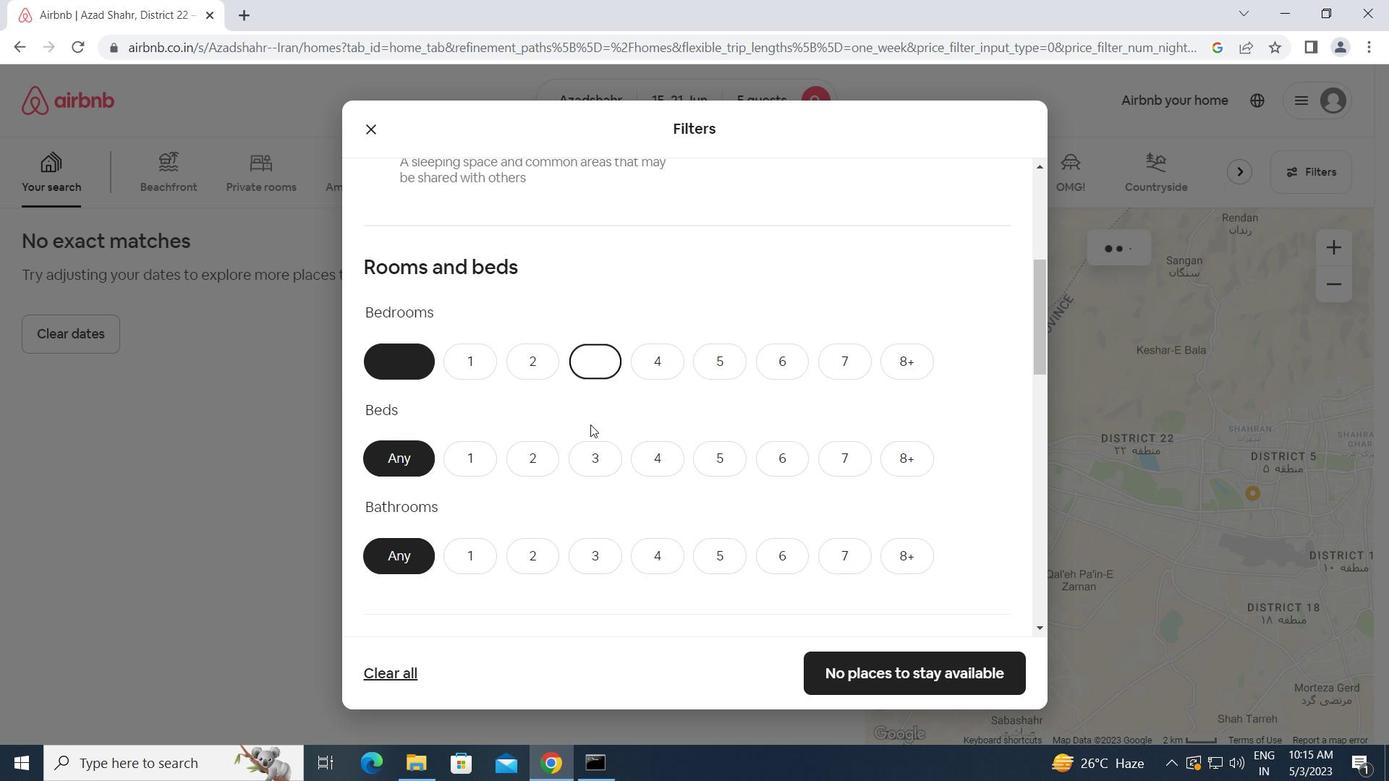 
Action: Mouse pressed left at (597, 469)
Screenshot: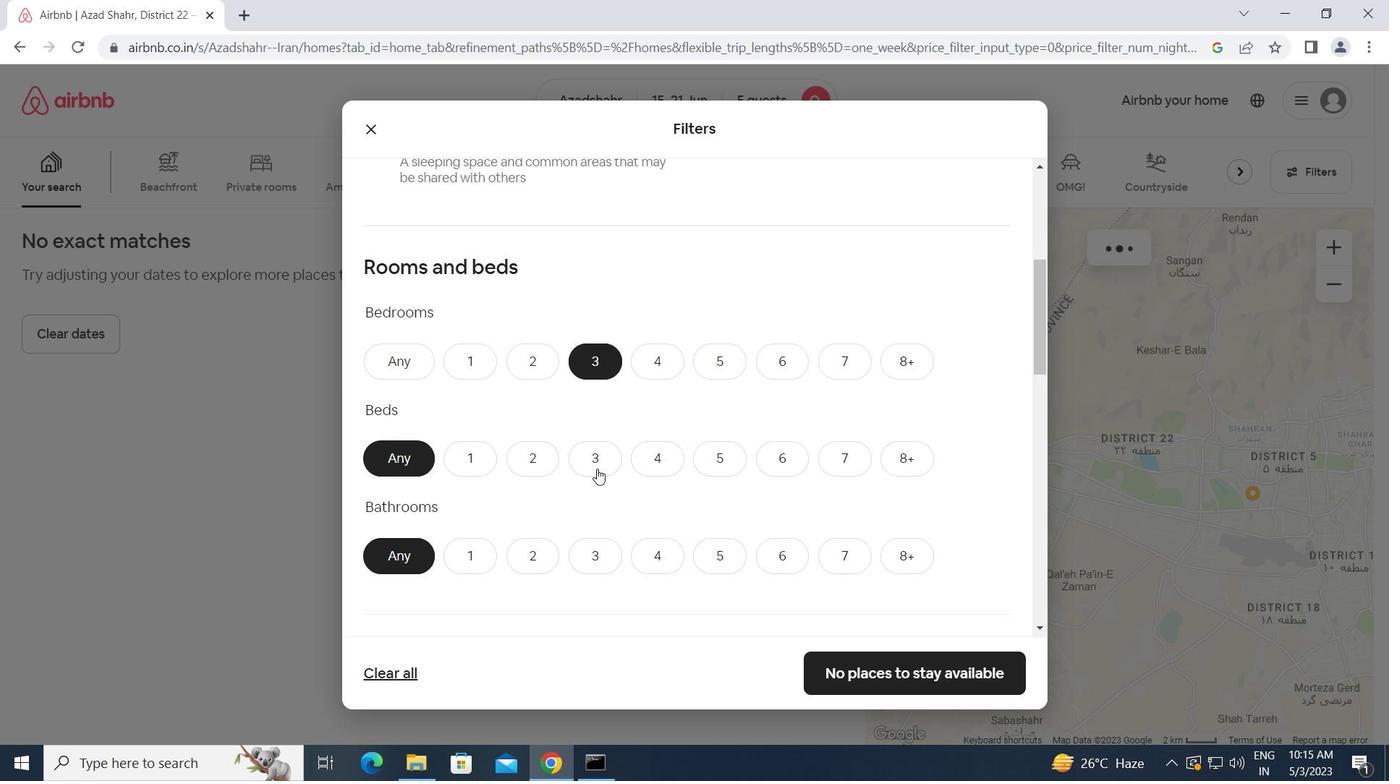 
Action: Mouse moved to (597, 554)
Screenshot: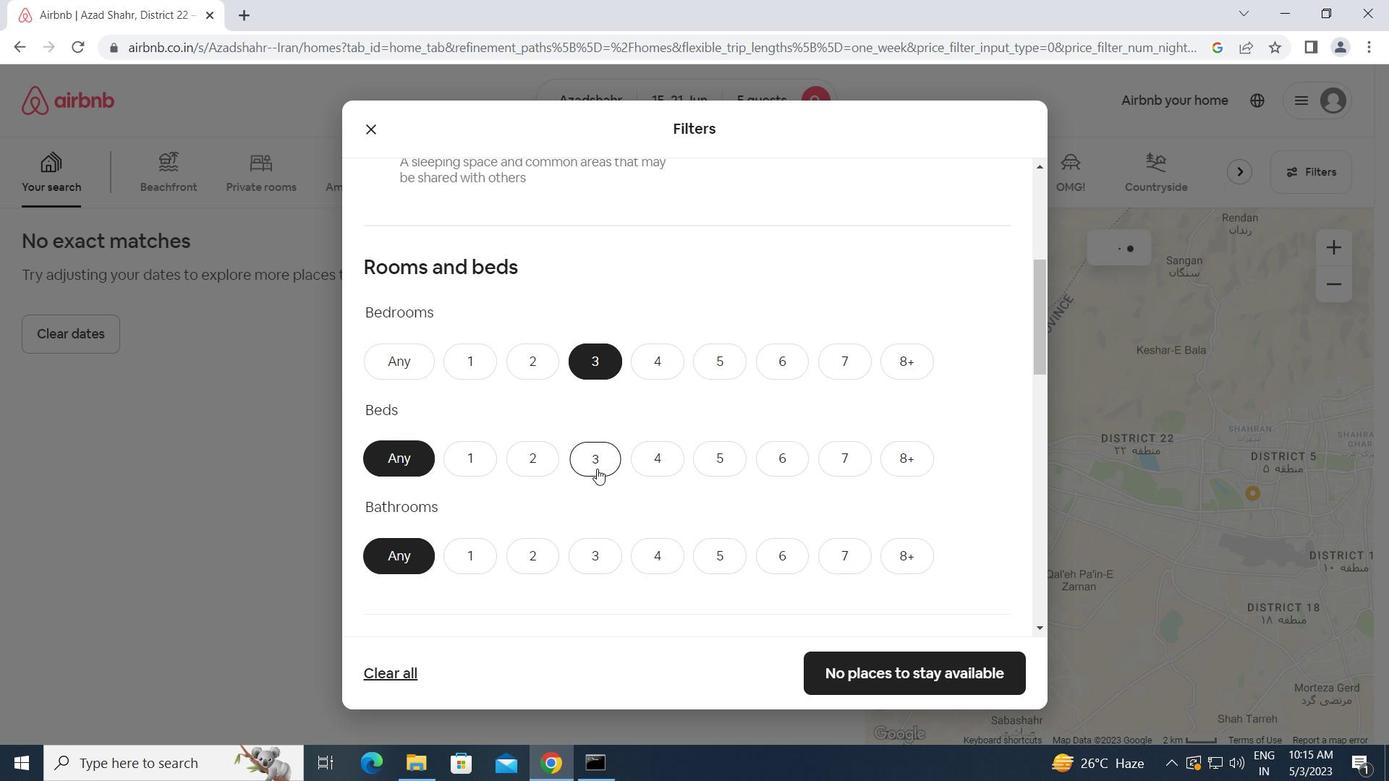 
Action: Mouse pressed left at (597, 554)
Screenshot: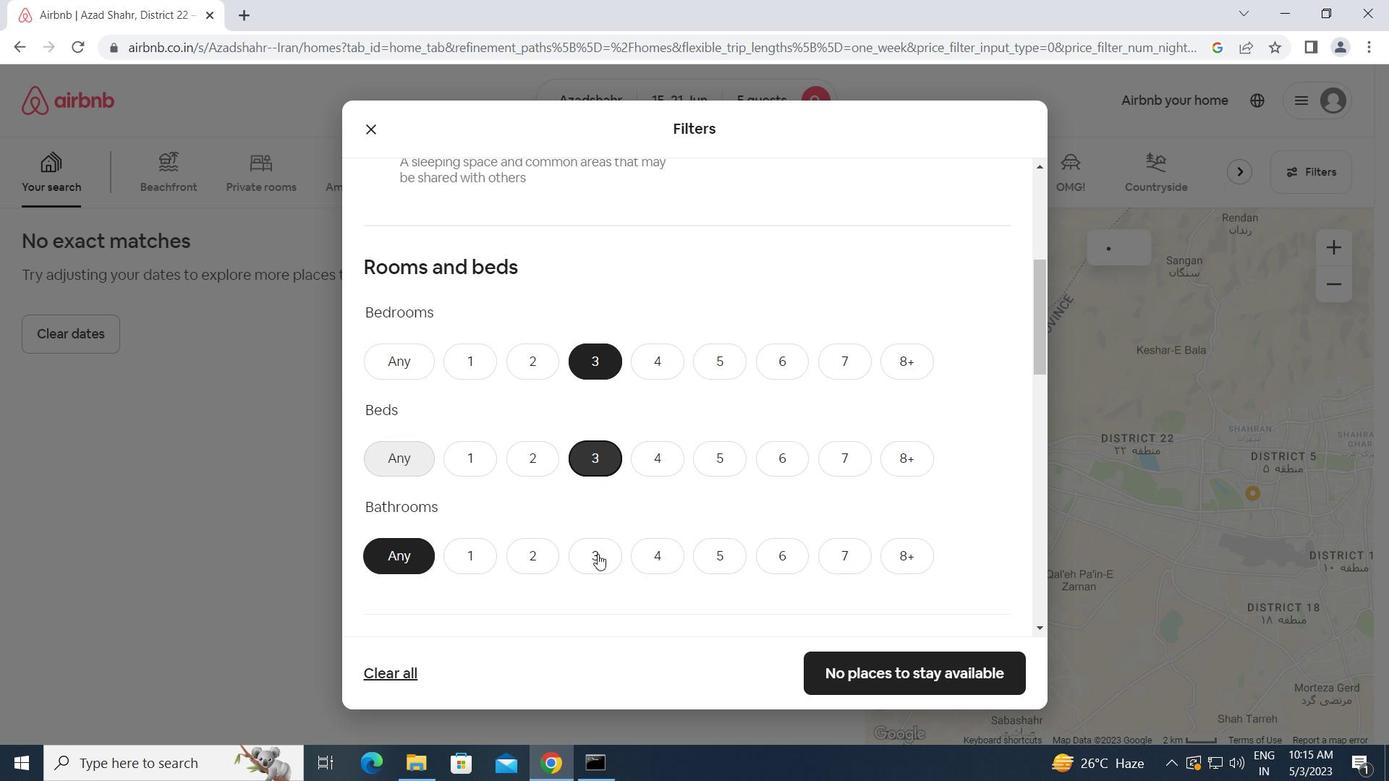 
Action: Mouse scrolled (597, 553) with delta (0, 0)
Screenshot: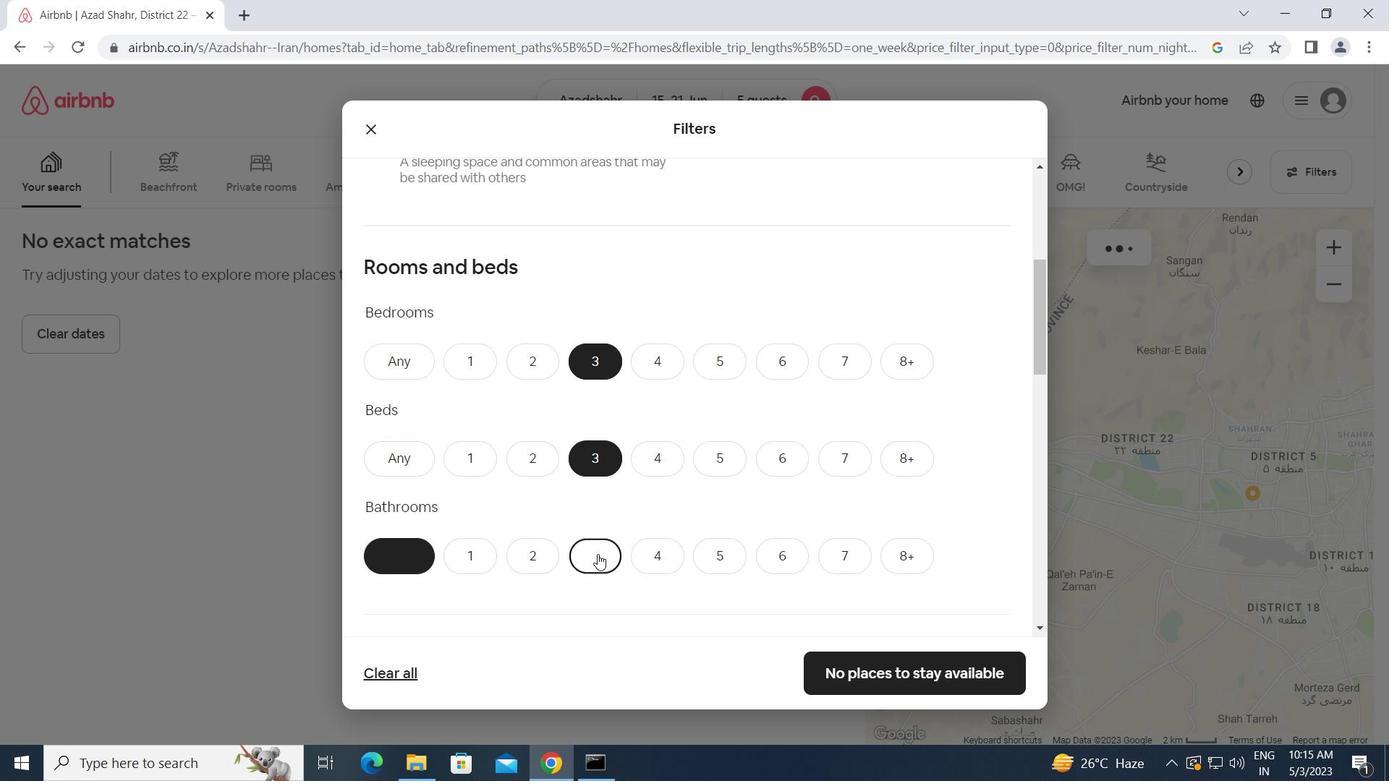 
Action: Mouse scrolled (597, 553) with delta (0, 0)
Screenshot: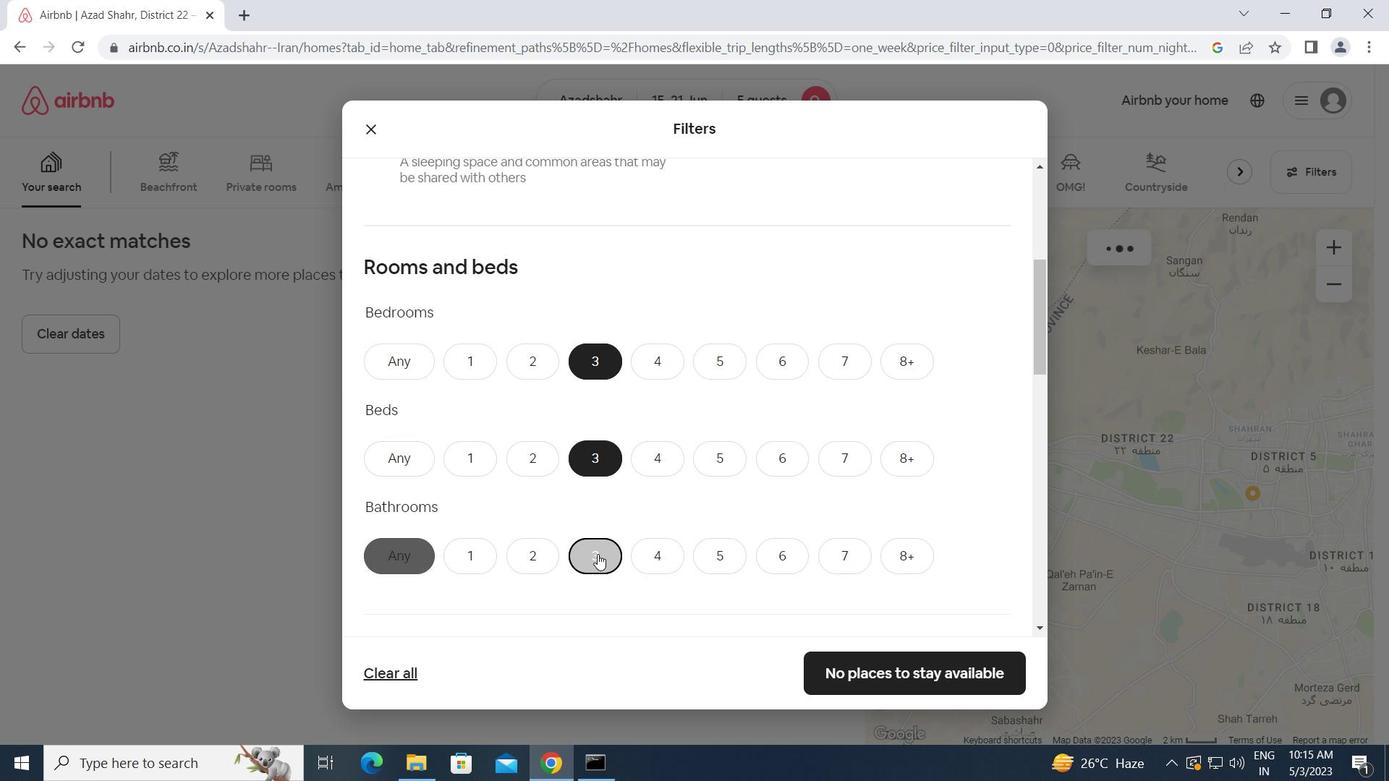 
Action: Mouse scrolled (597, 553) with delta (0, 0)
Screenshot: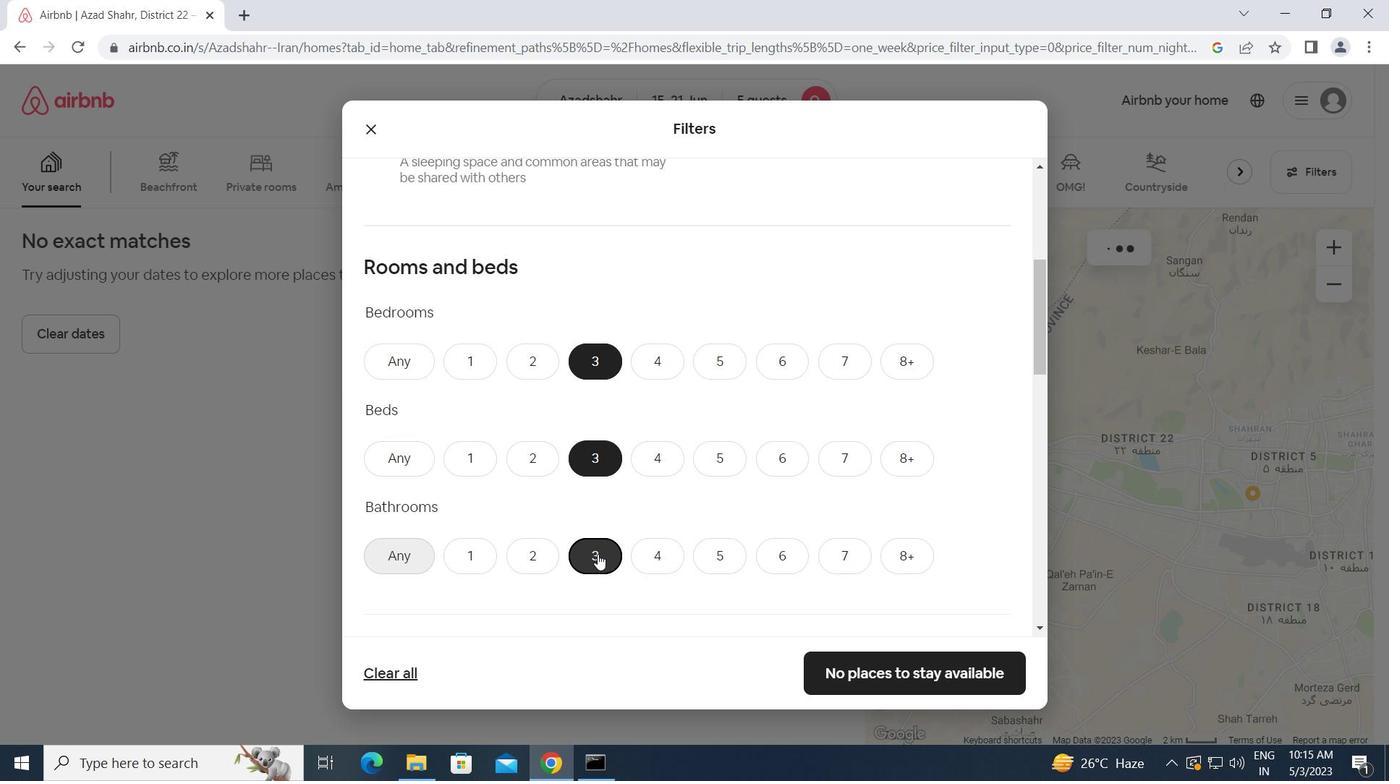 
Action: Mouse moved to (368, 473)
Screenshot: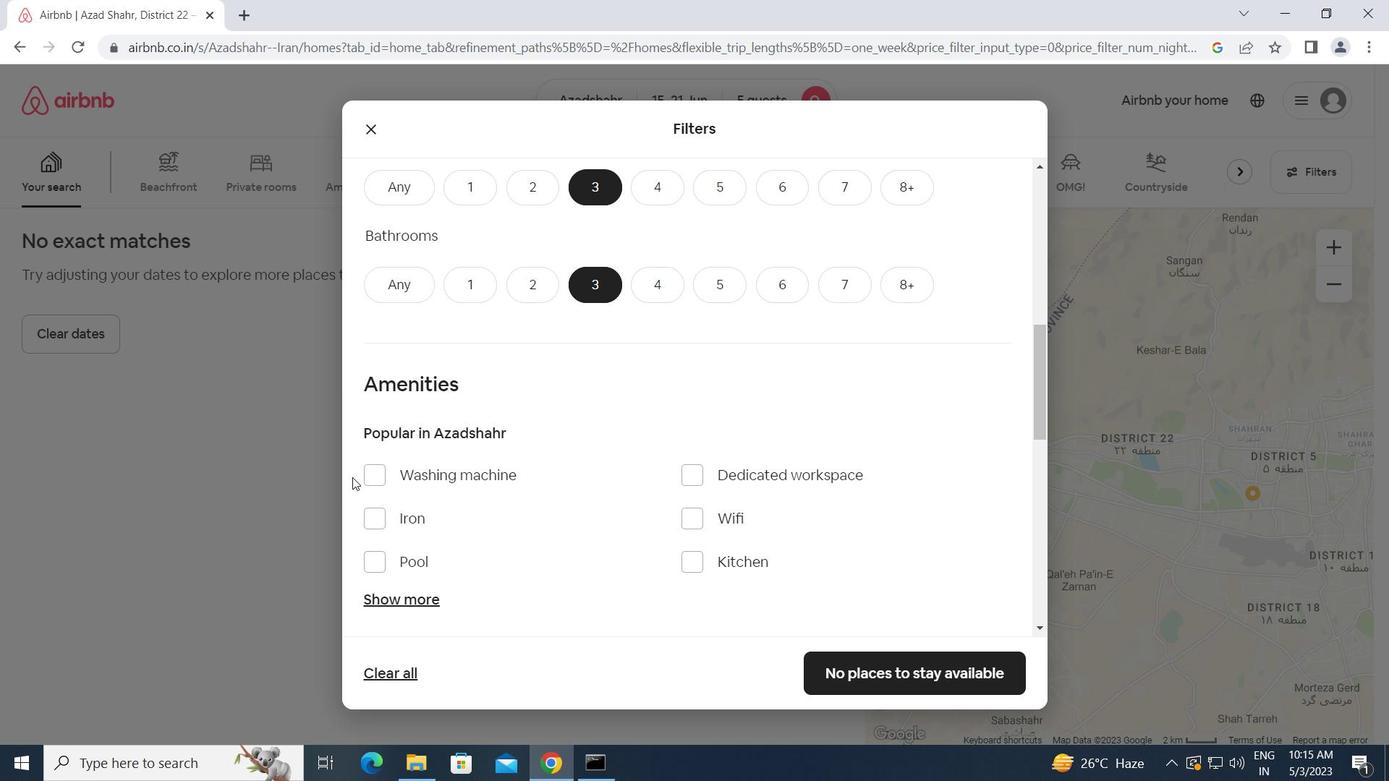 
Action: Mouse pressed left at (368, 473)
Screenshot: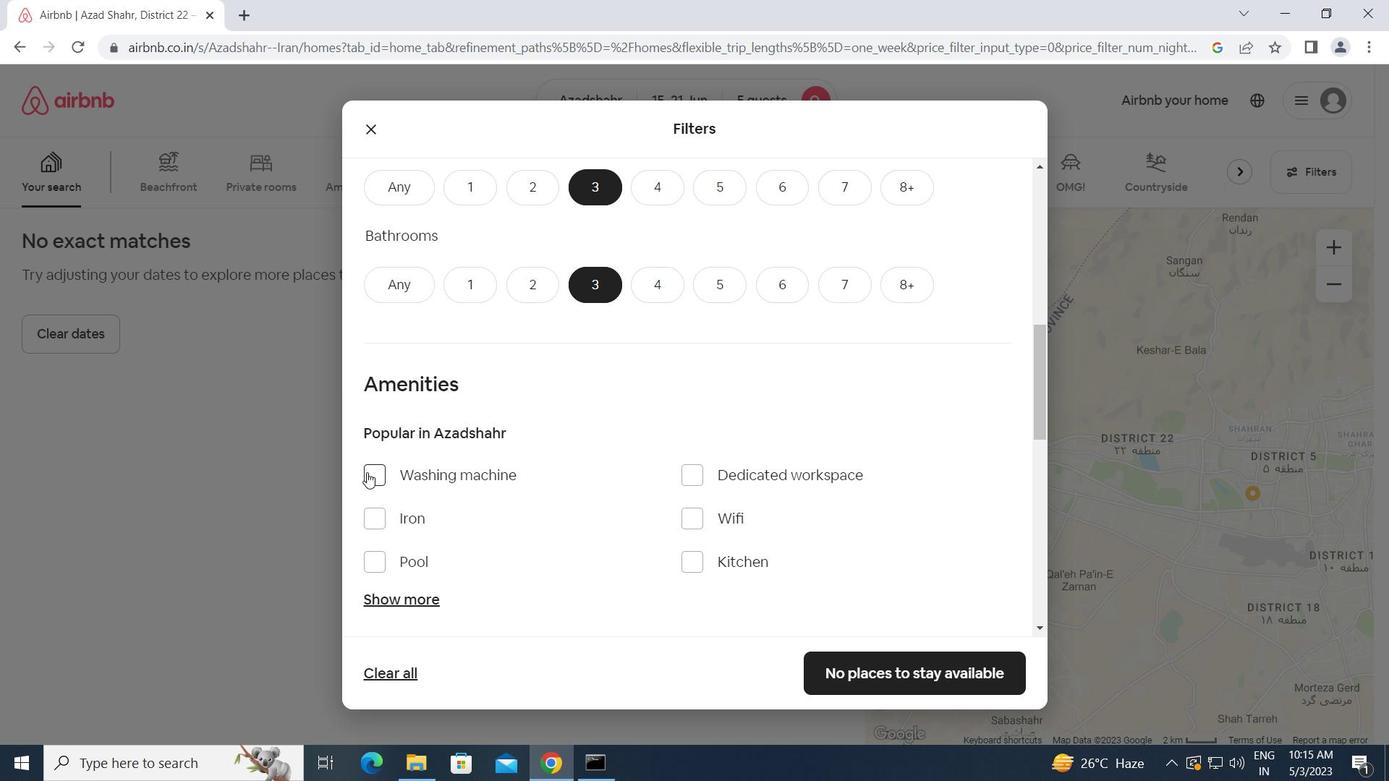 
Action: Mouse moved to (560, 498)
Screenshot: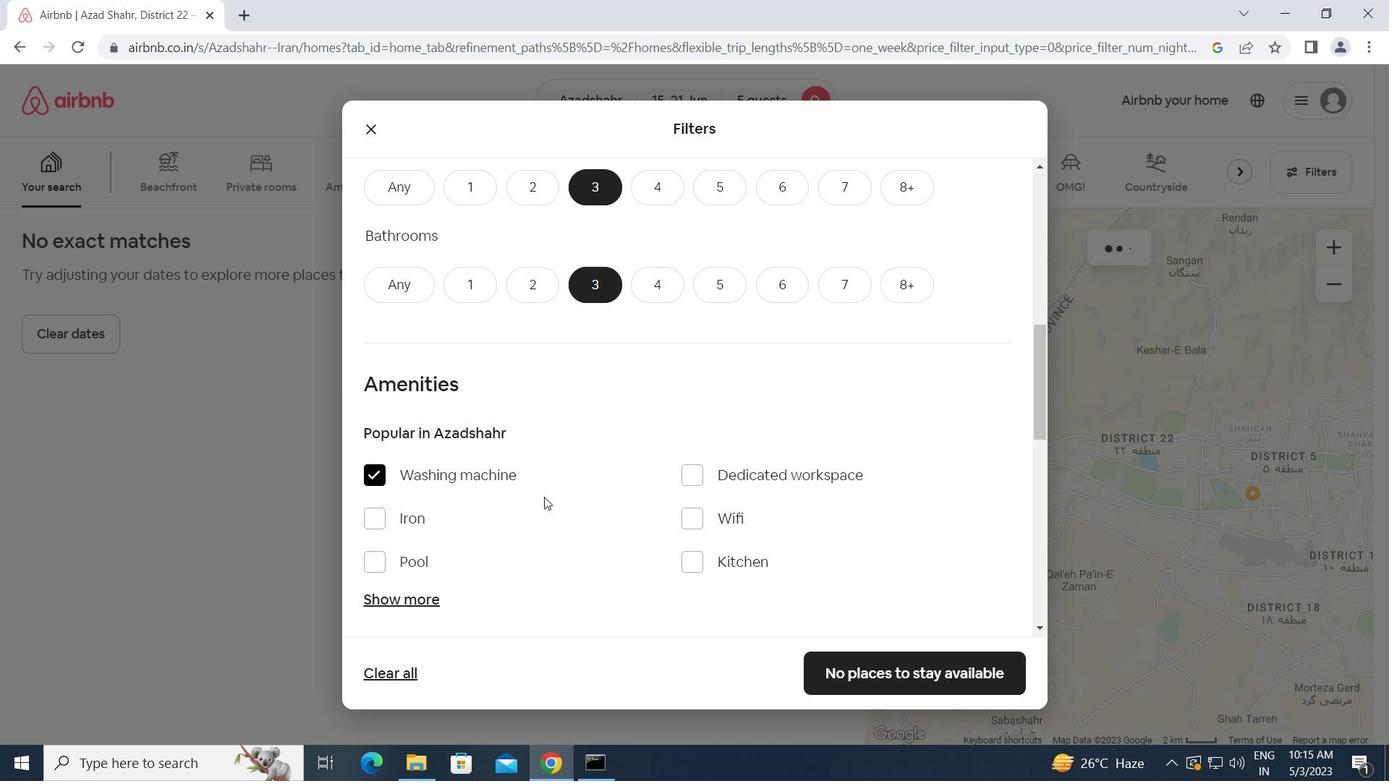 
Action: Mouse scrolled (560, 497) with delta (0, 0)
Screenshot: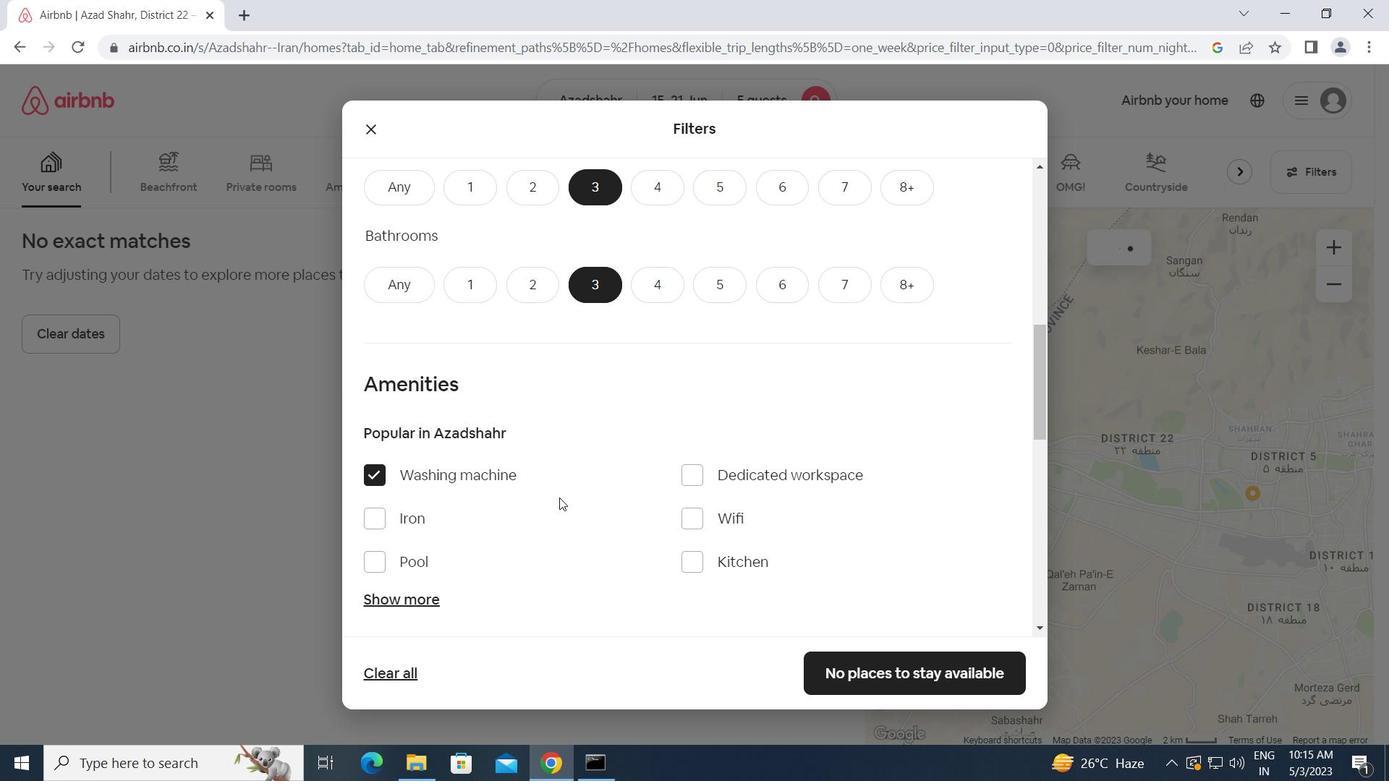 
Action: Mouse scrolled (560, 497) with delta (0, 0)
Screenshot: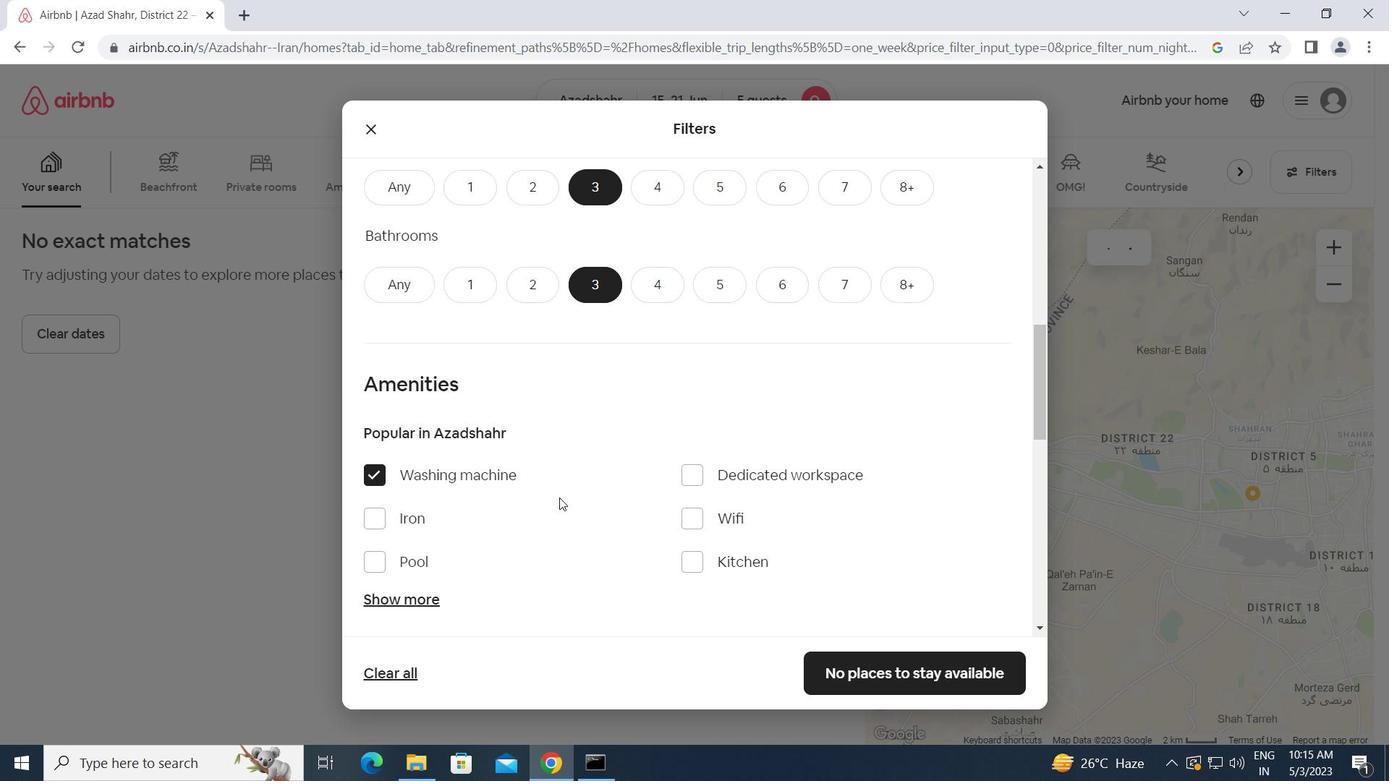 
Action: Mouse scrolled (560, 497) with delta (0, 0)
Screenshot: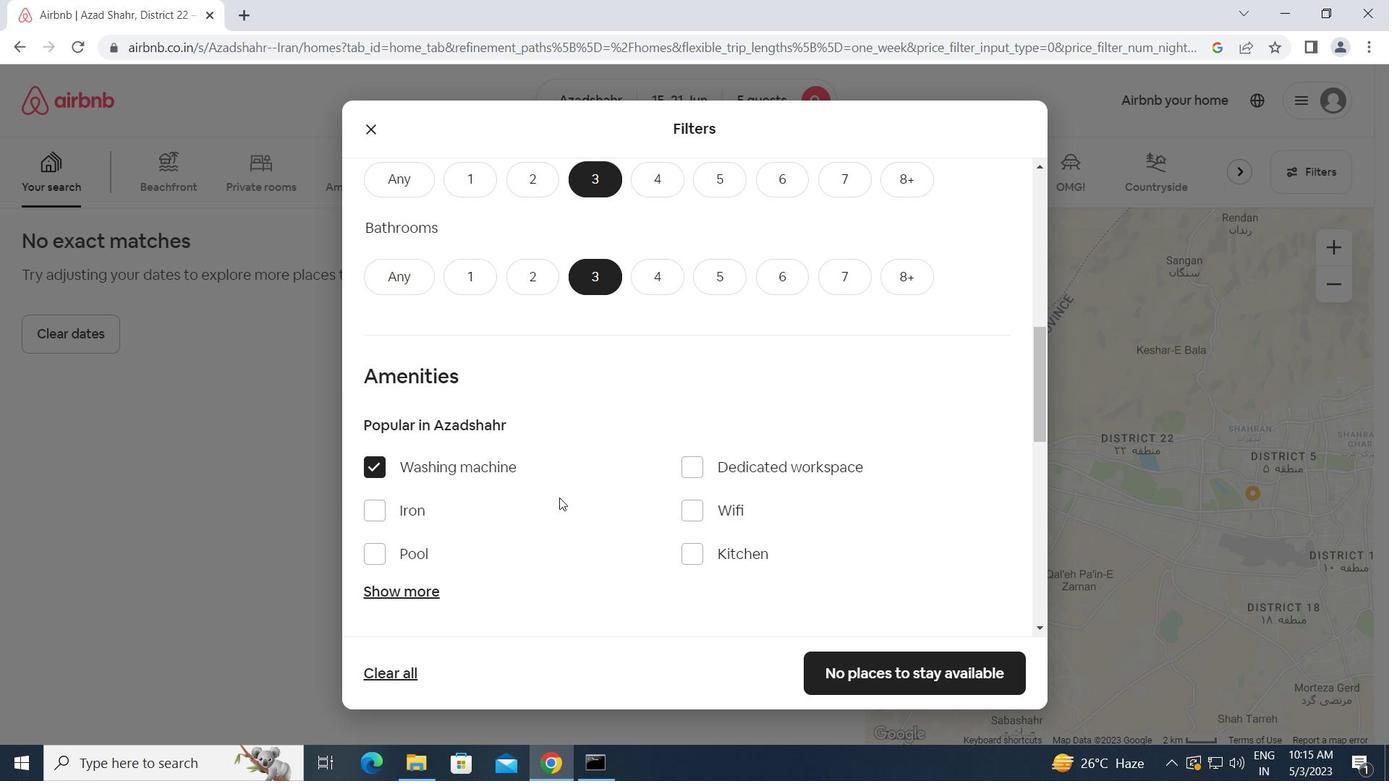 
Action: Mouse scrolled (560, 497) with delta (0, 0)
Screenshot: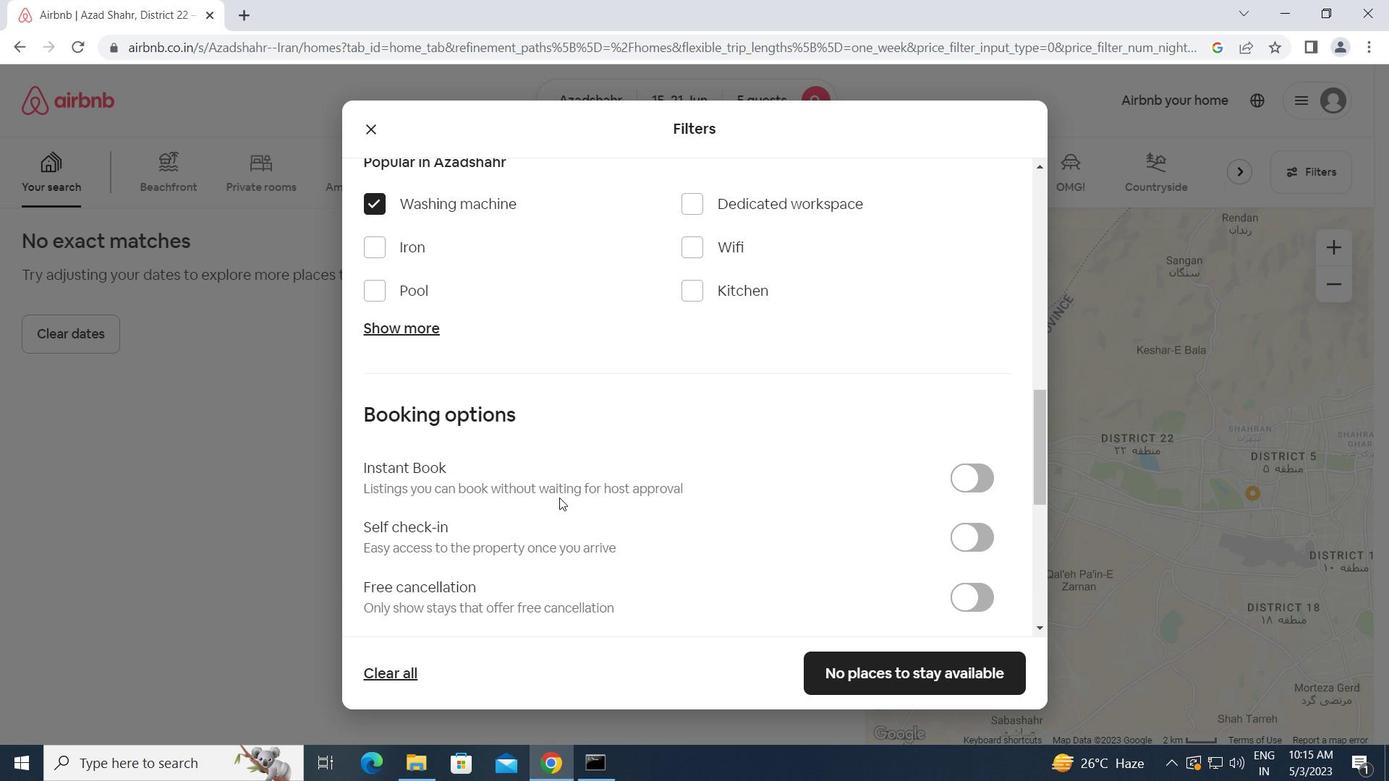
Action: Mouse scrolled (560, 497) with delta (0, 0)
Screenshot: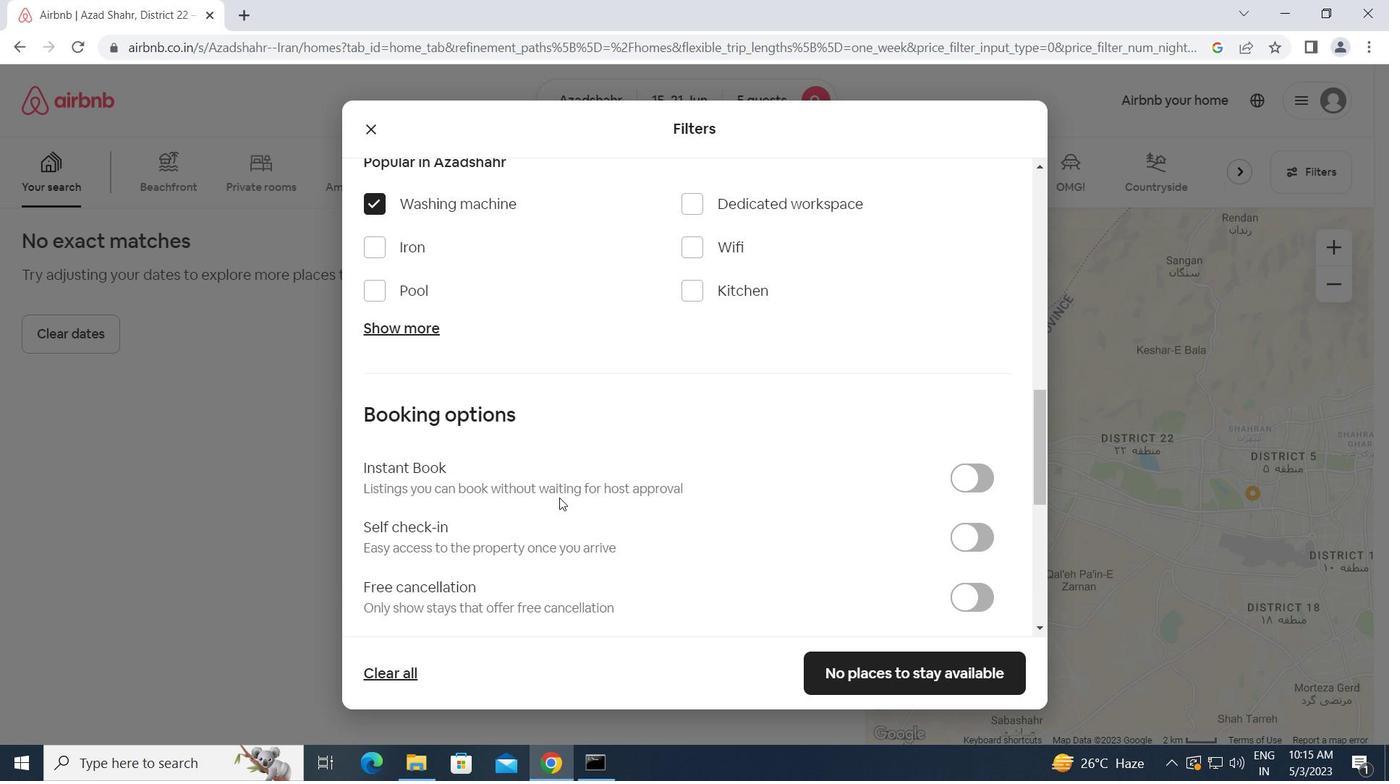 
Action: Mouse scrolled (560, 497) with delta (0, 0)
Screenshot: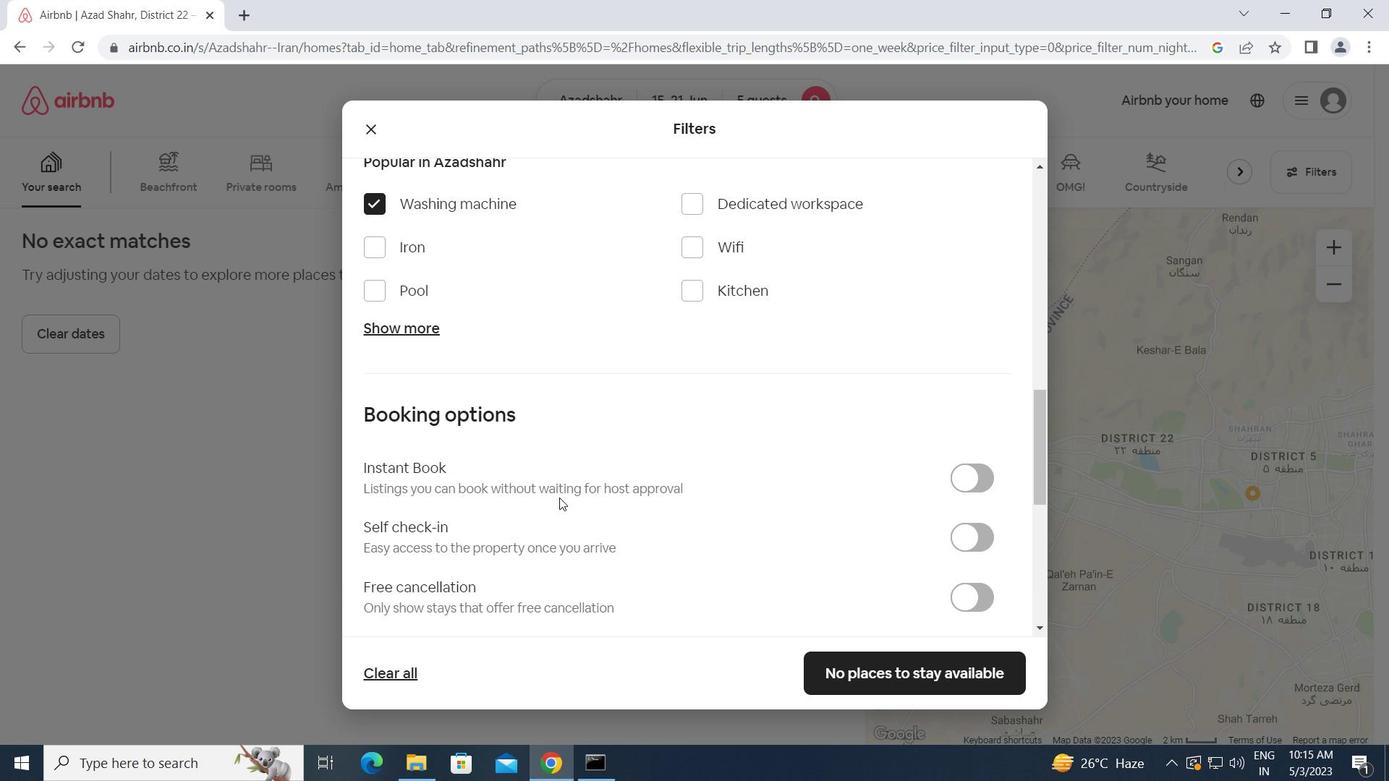 
Action: Mouse moved to (959, 267)
Screenshot: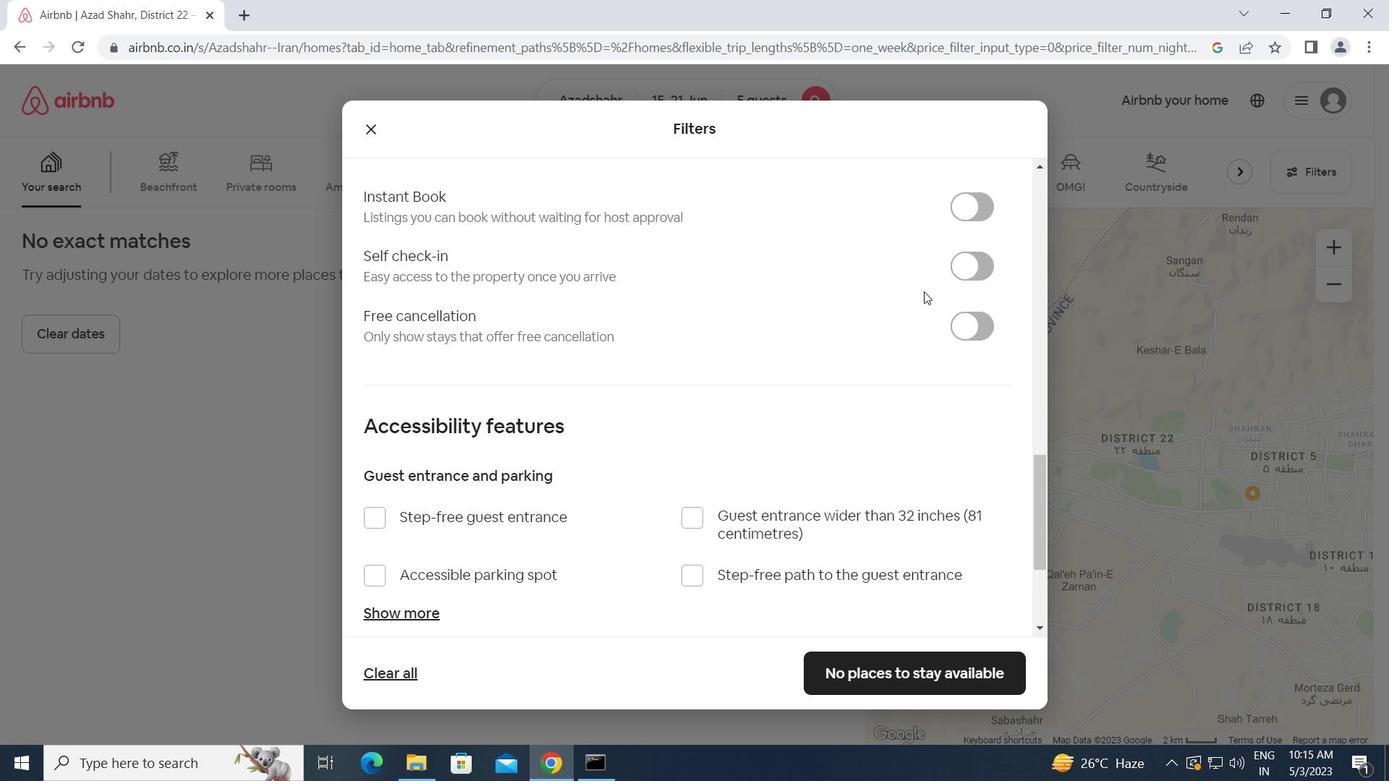 
Action: Mouse pressed left at (959, 267)
Screenshot: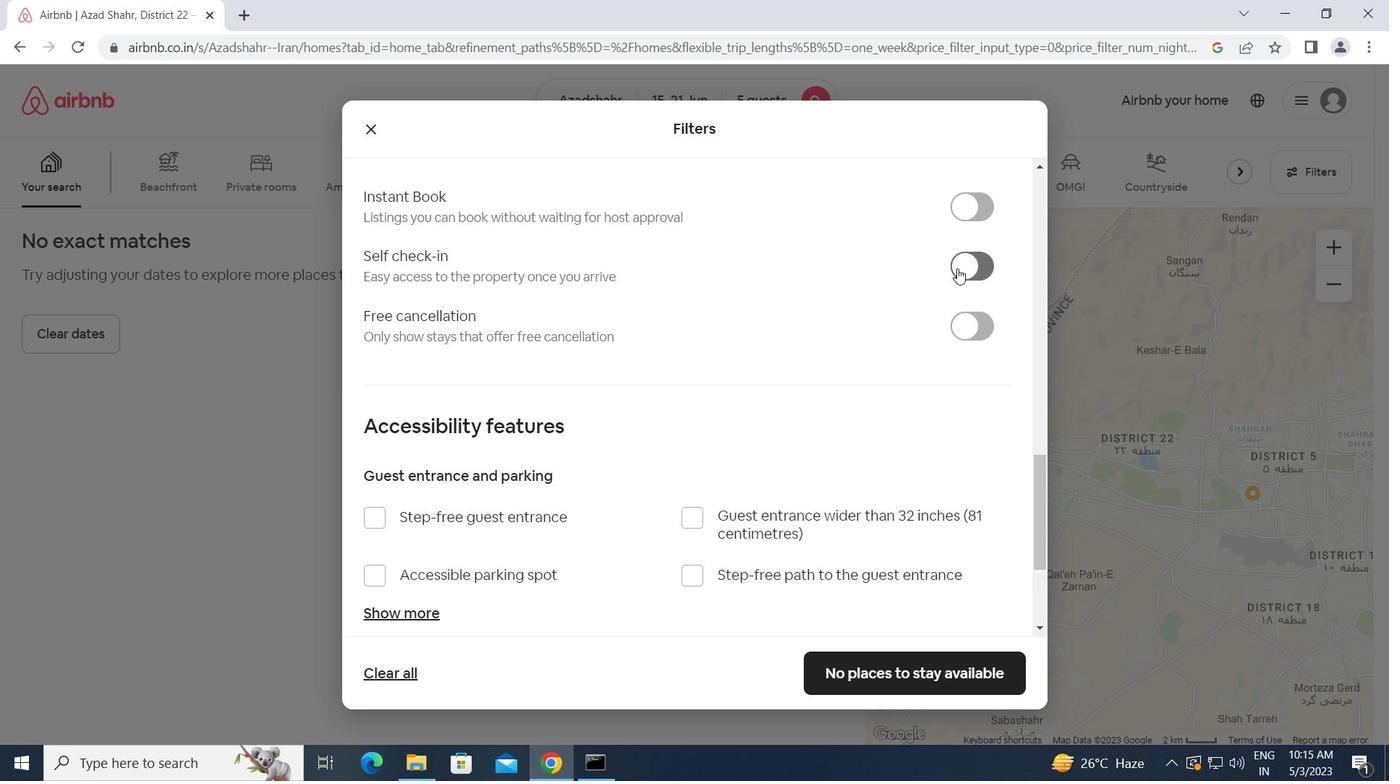 
Action: Mouse moved to (697, 406)
Screenshot: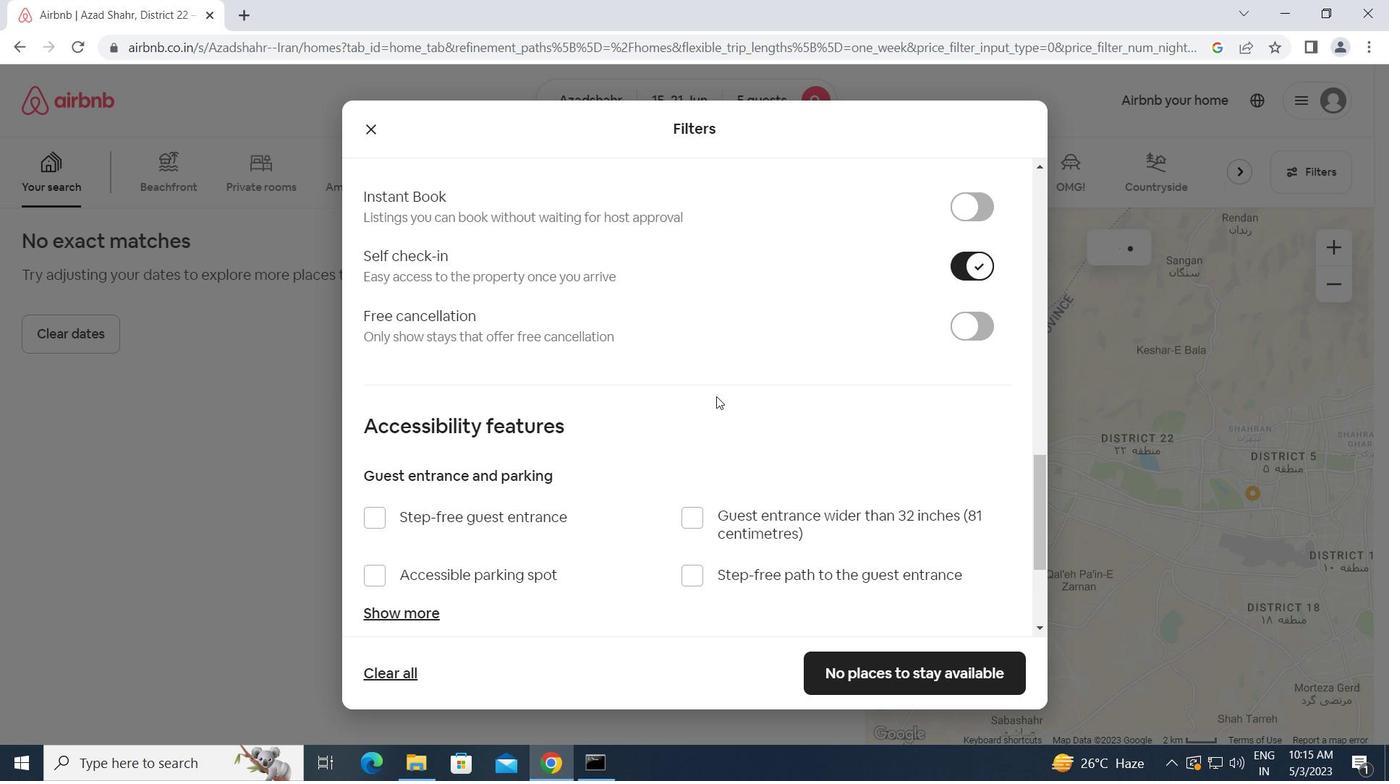 
Action: Mouse scrolled (697, 406) with delta (0, 0)
Screenshot: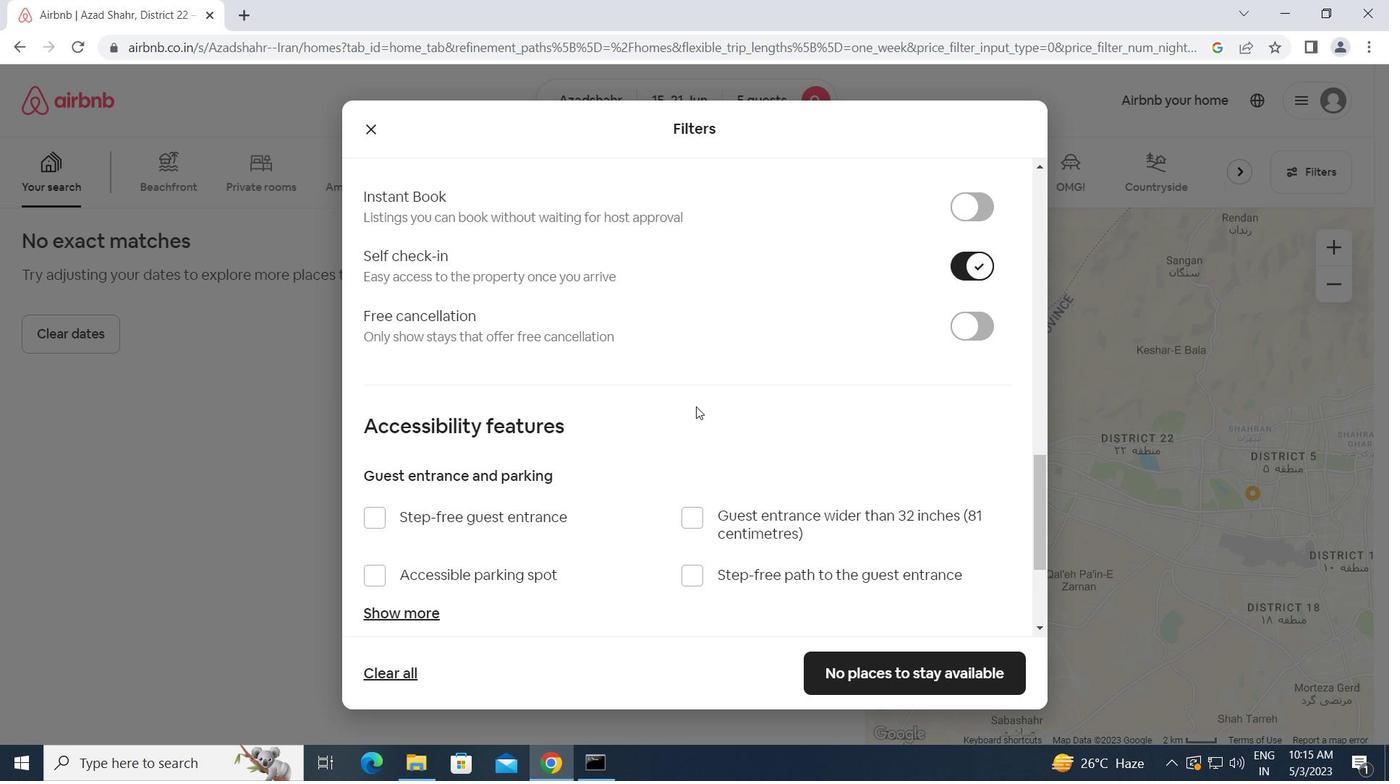 
Action: Mouse scrolled (697, 406) with delta (0, 0)
Screenshot: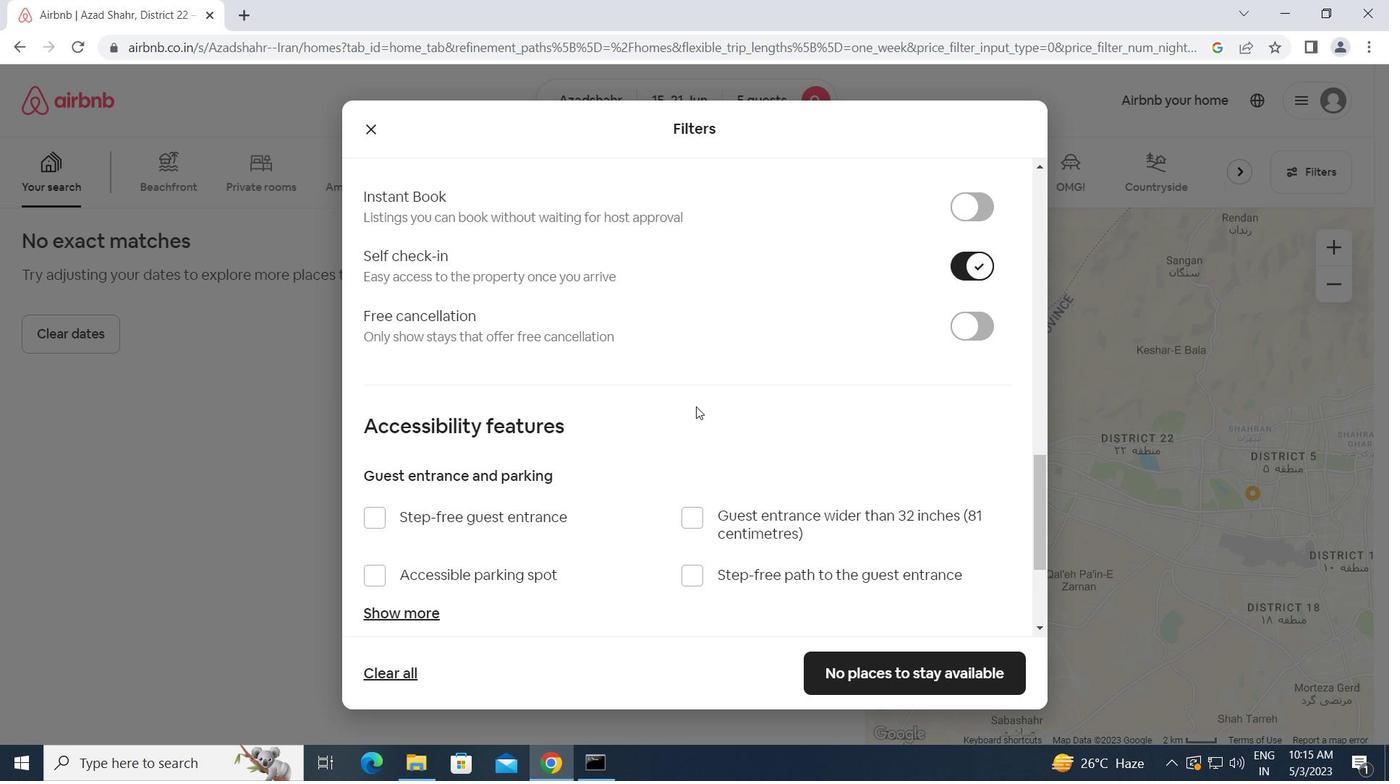 
Action: Mouse scrolled (697, 406) with delta (0, 0)
Screenshot: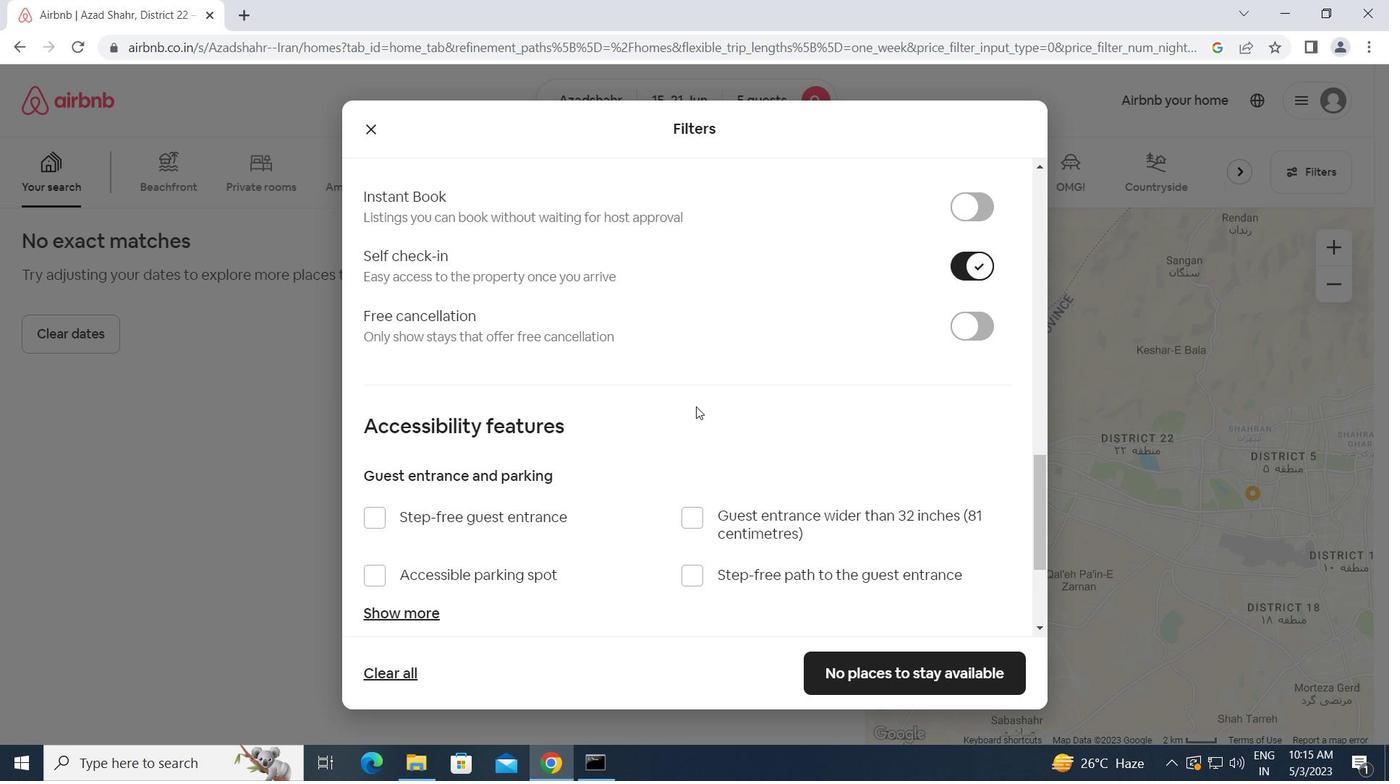 
Action: Mouse scrolled (697, 406) with delta (0, 0)
Screenshot: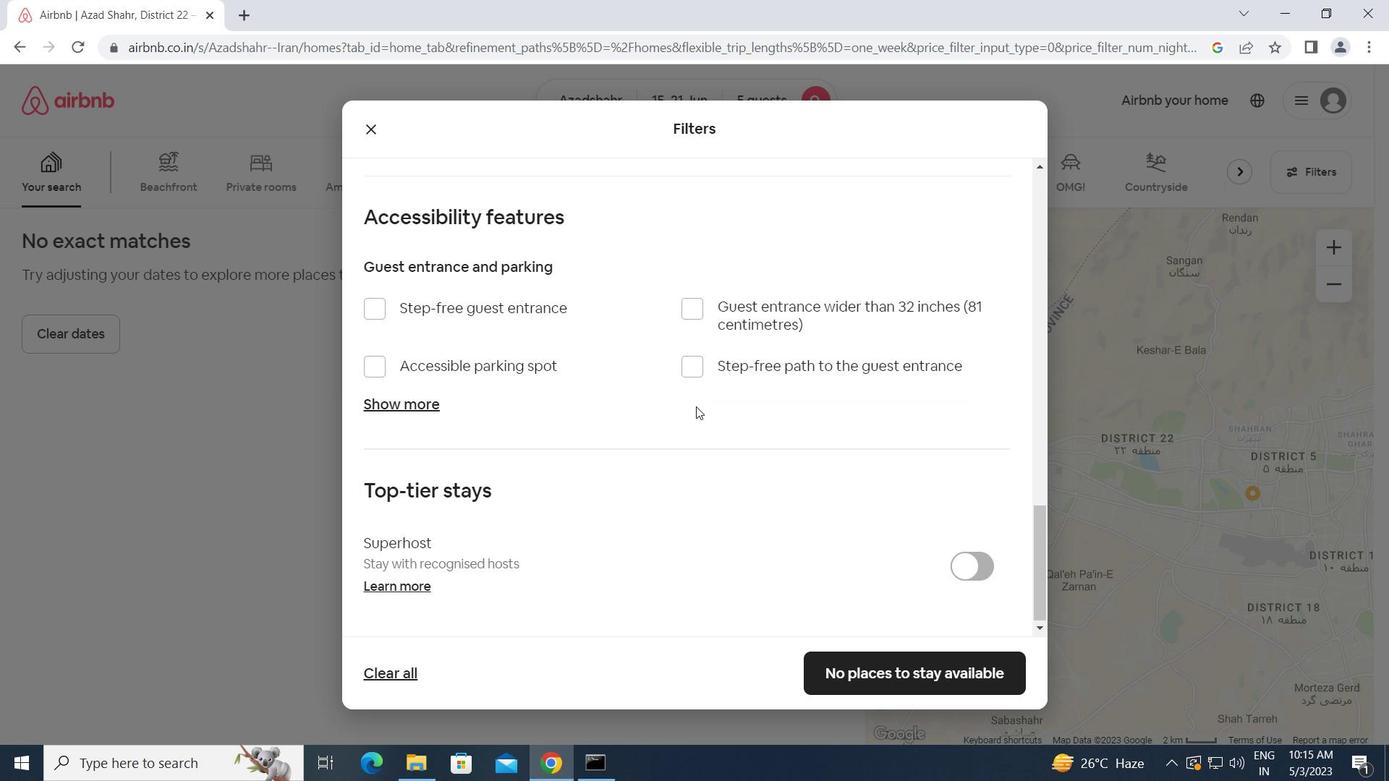 
Action: Mouse scrolled (697, 406) with delta (0, 0)
Screenshot: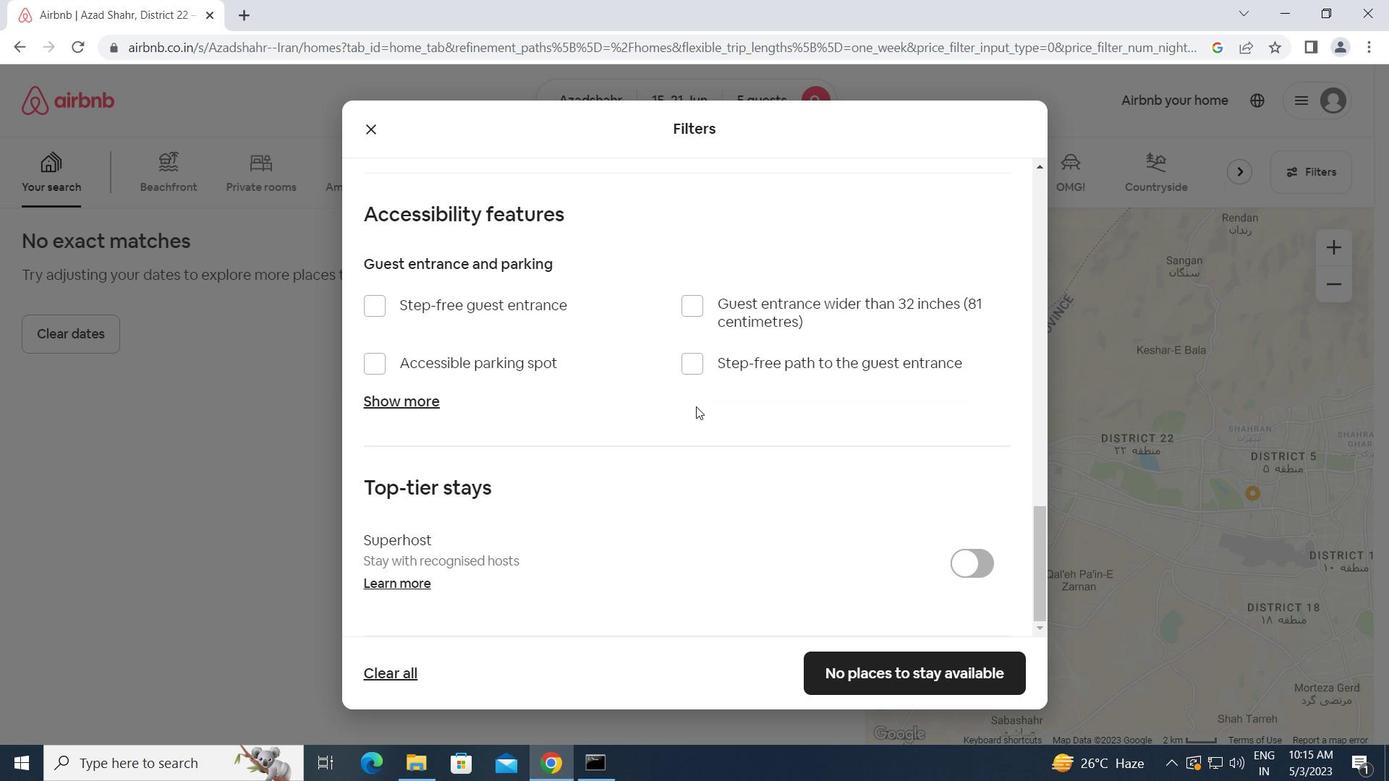 
Action: Mouse scrolled (697, 406) with delta (0, 0)
Screenshot: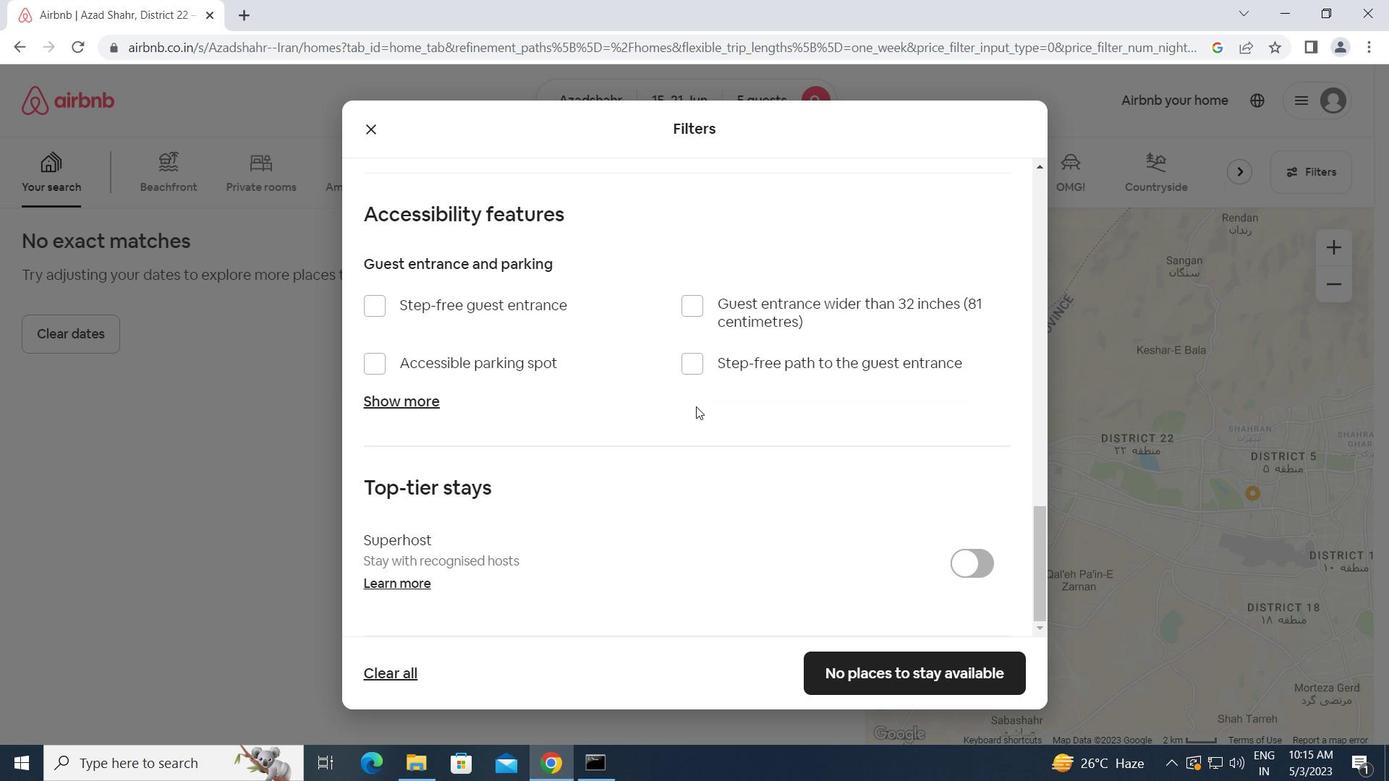 
Action: Mouse scrolled (697, 406) with delta (0, 0)
Screenshot: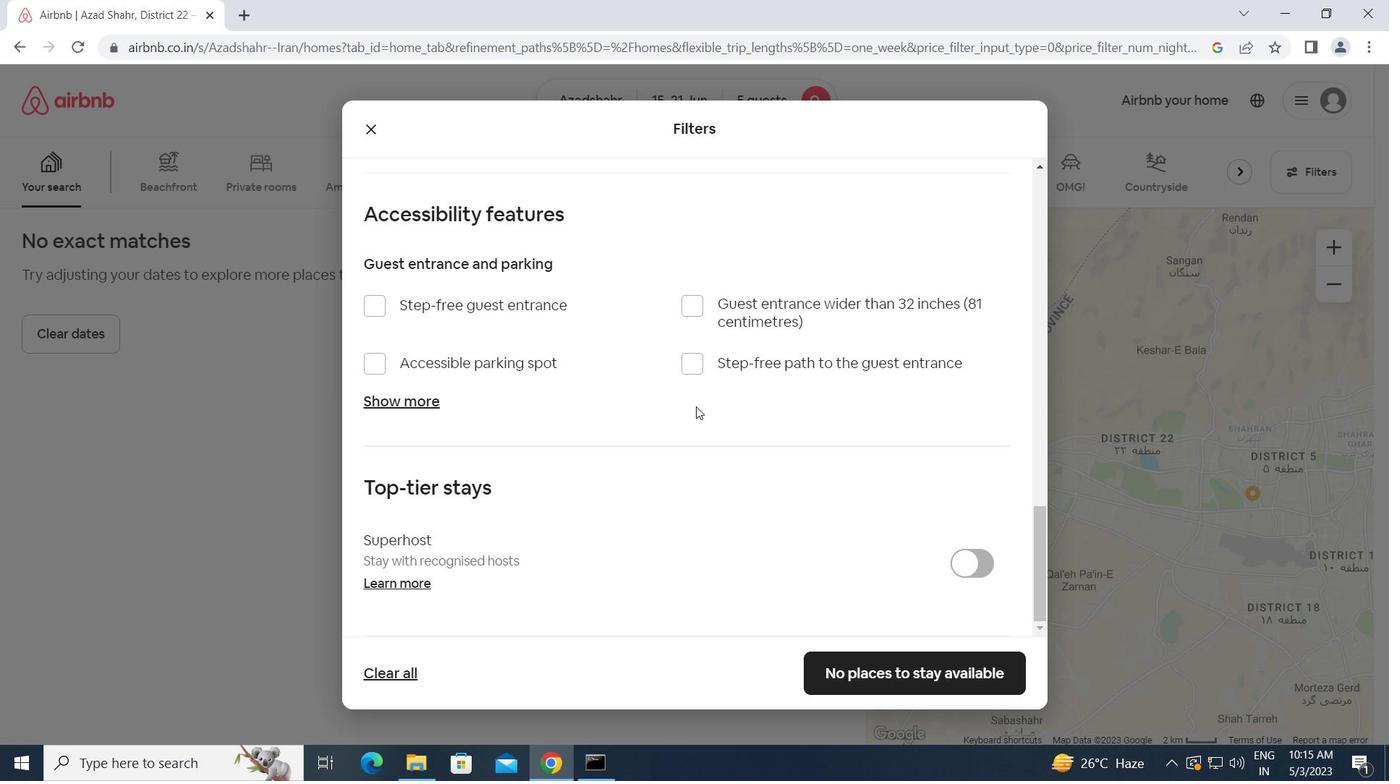 
Action: Mouse scrolled (697, 406) with delta (0, 0)
Screenshot: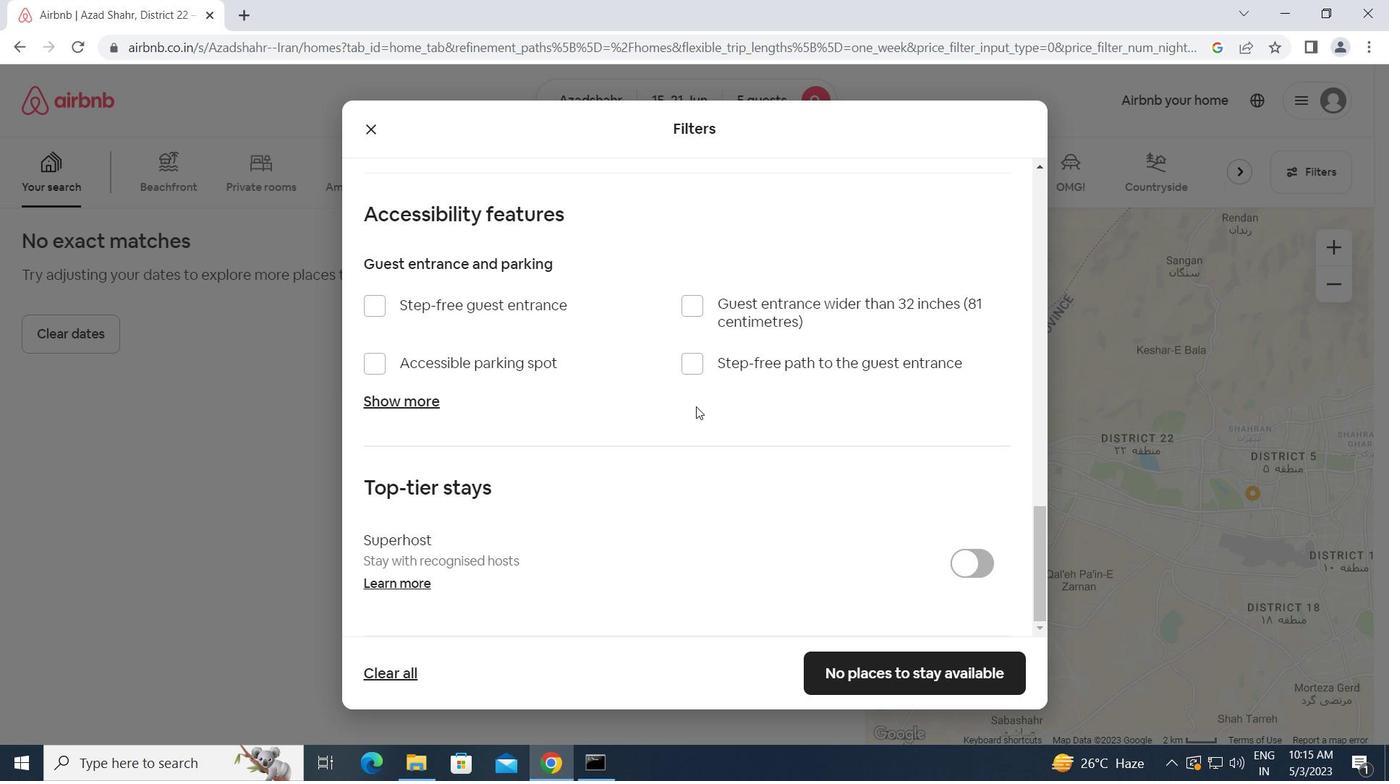 
Action: Mouse moved to (937, 669)
Screenshot: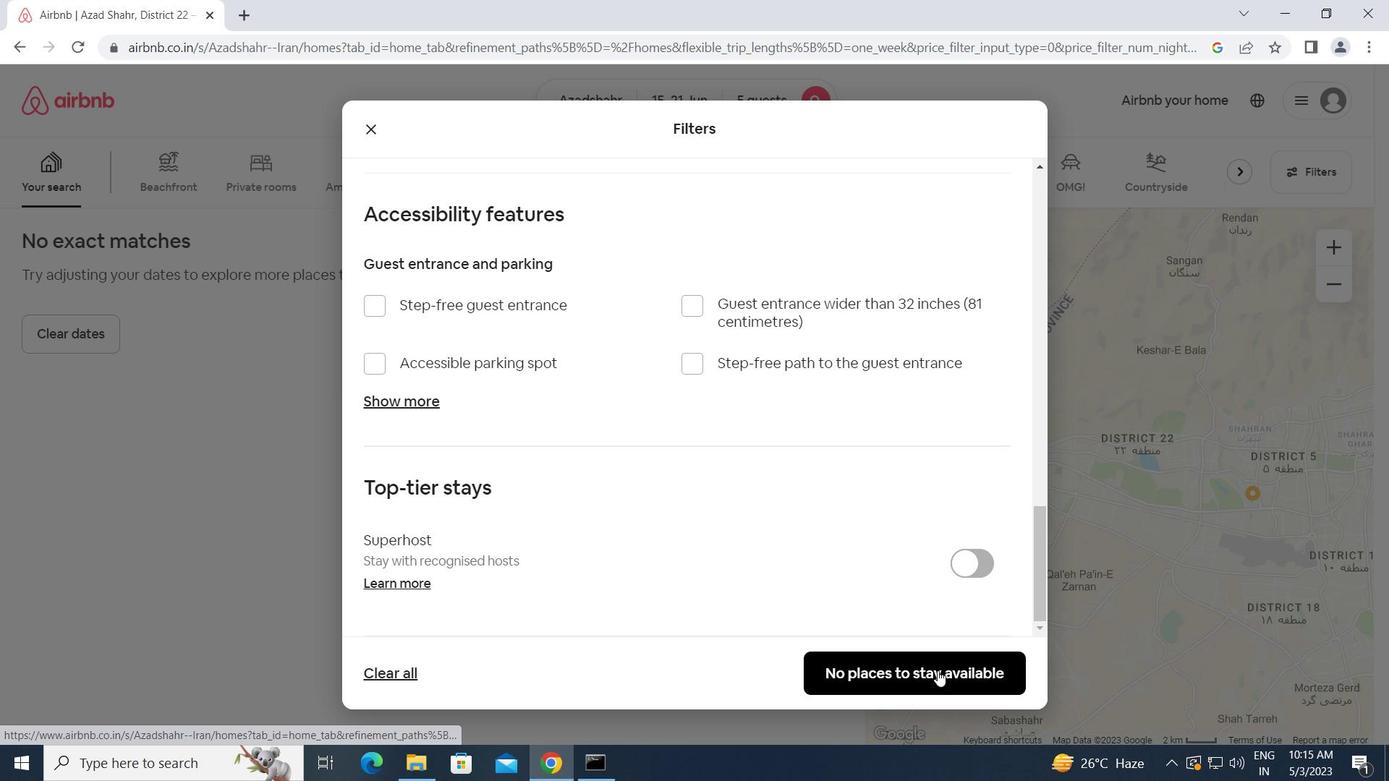 
Action: Mouse pressed left at (937, 669)
Screenshot: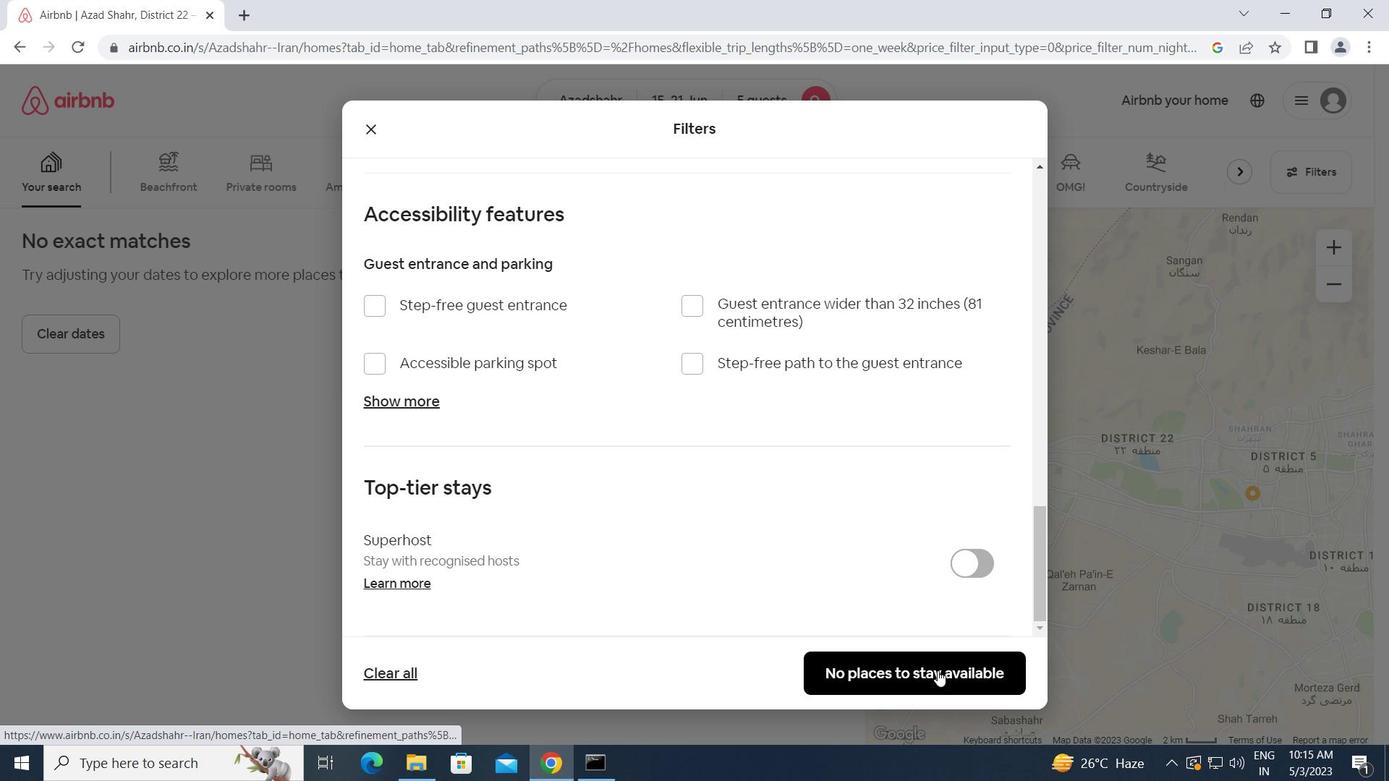 
